 Task: Add an event with the title Second Annual Budget Review and Planning, date '2024/04/15', time 8:50 AM to 10:50 AMand add a description: Throughout the workshop, participants will engage in a series of activities, exercises, and discussions aimed at developing and refining their communication skills. These activities will be designed to be interactive, allowing participants to practice new techniques, receive feedback, and collaborate with their team members., put the event into Blue category . Add location for the event as: Dar es Salaam, Tanzania, logged in from the account softage.8@softage.netand send the event invitation to softage.2@softage.net and softage.3@softage.net. Set a reminder for the event 30 minutes before
Action: Mouse moved to (113, 146)
Screenshot: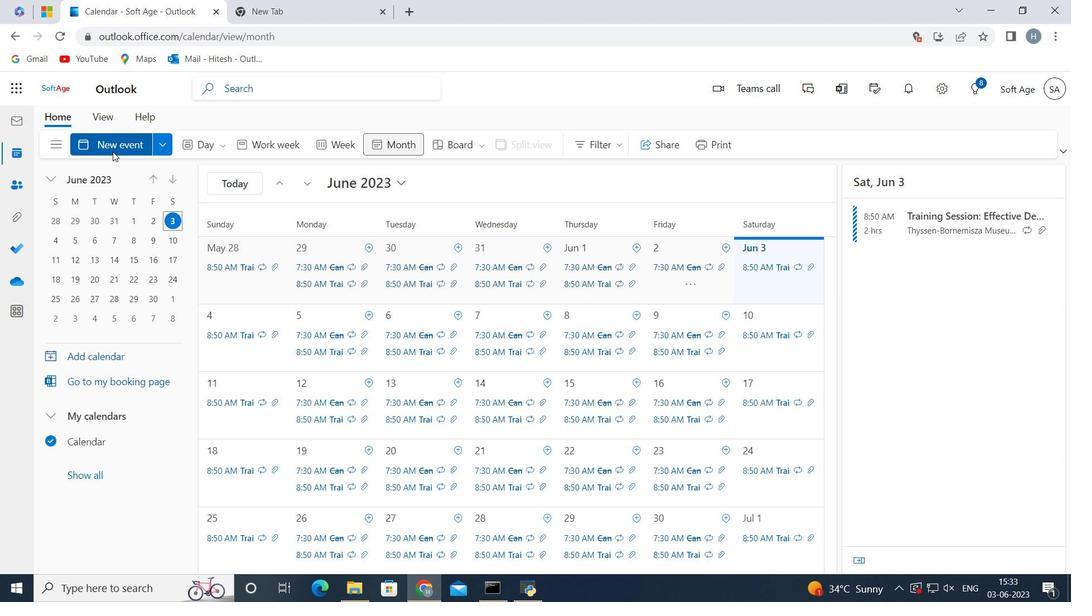 
Action: Mouse pressed left at (113, 146)
Screenshot: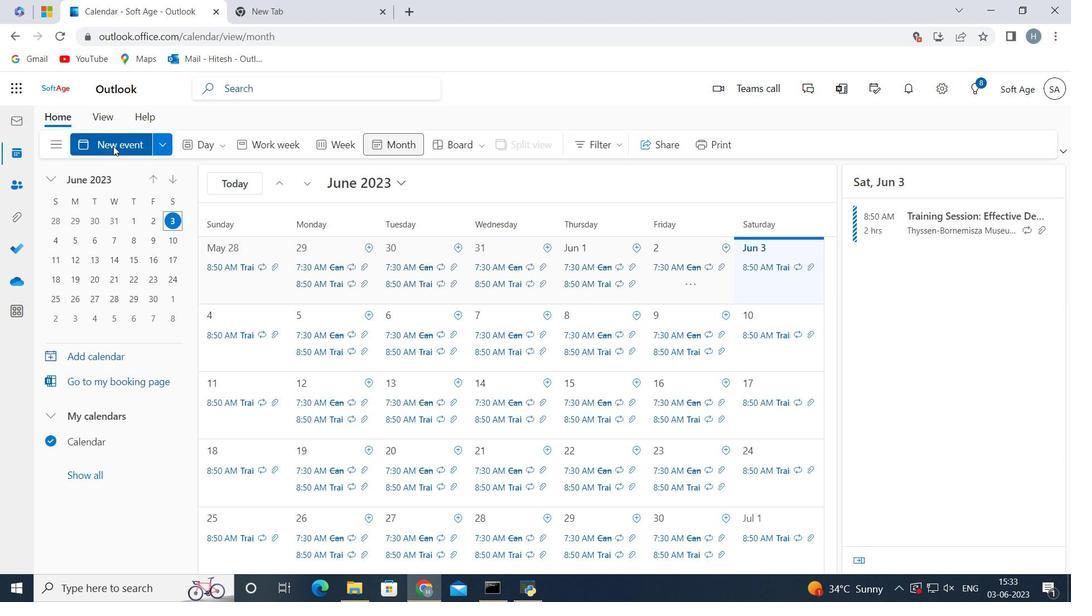 
Action: Mouse moved to (281, 232)
Screenshot: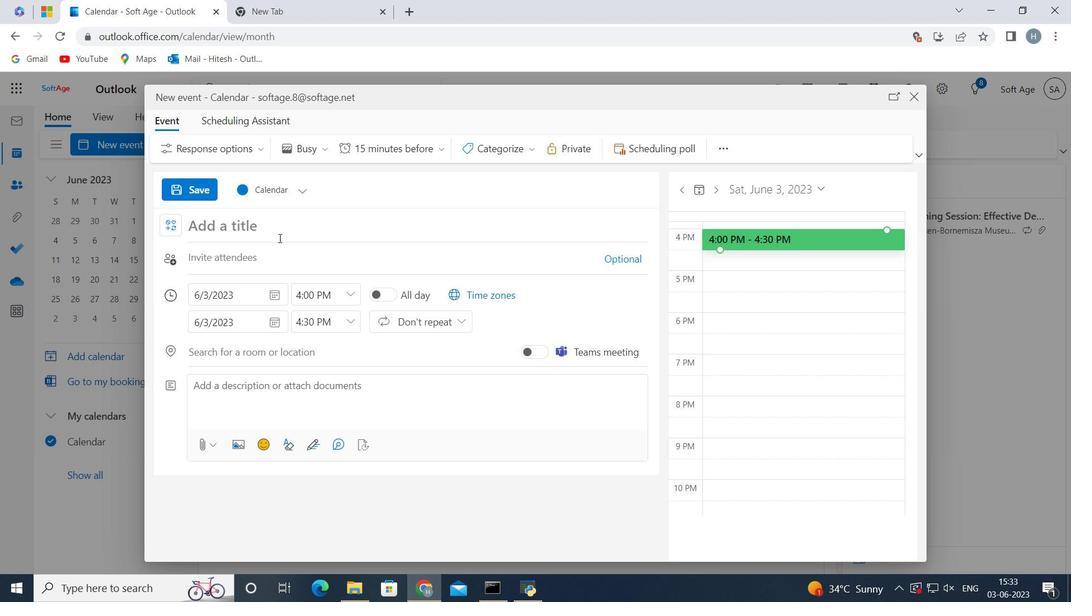 
Action: Mouse pressed left at (281, 232)
Screenshot: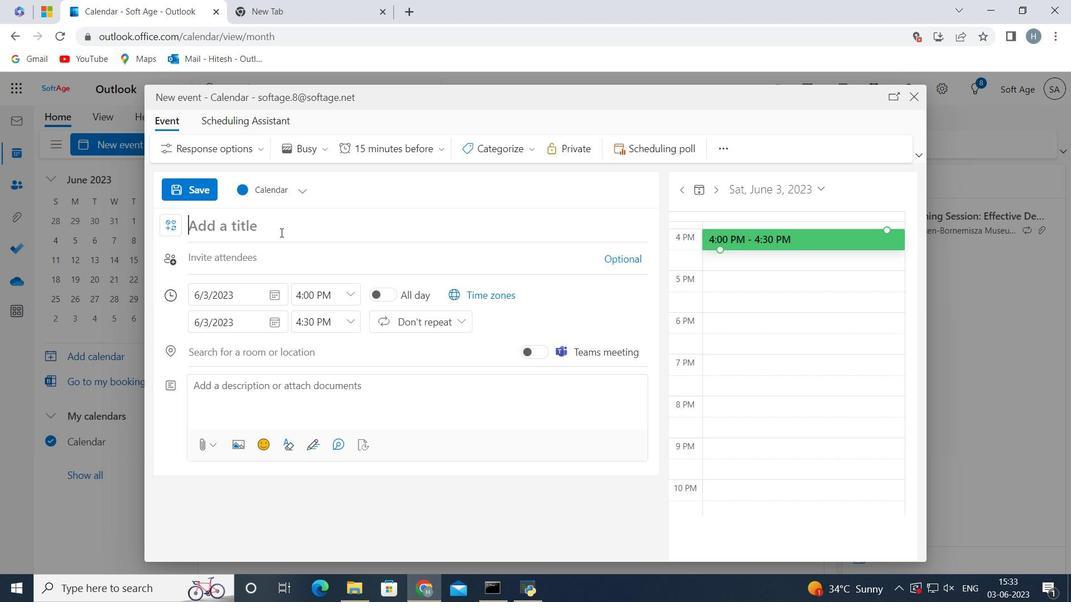 
Action: Key pressed <Key.shift>Second<Key.space><Key.shift>Annual<Key.space><Key.shift>Budget<Key.space><Key.shift>Review<Key.space>and<Key.space><Key.shift>Planning
Screenshot: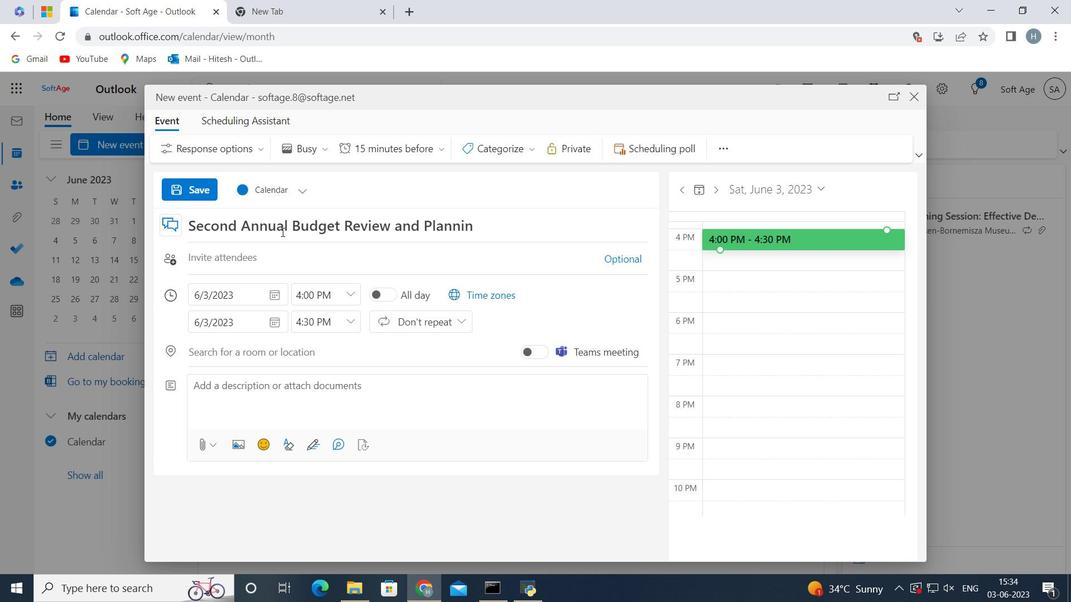 
Action: Mouse moved to (280, 291)
Screenshot: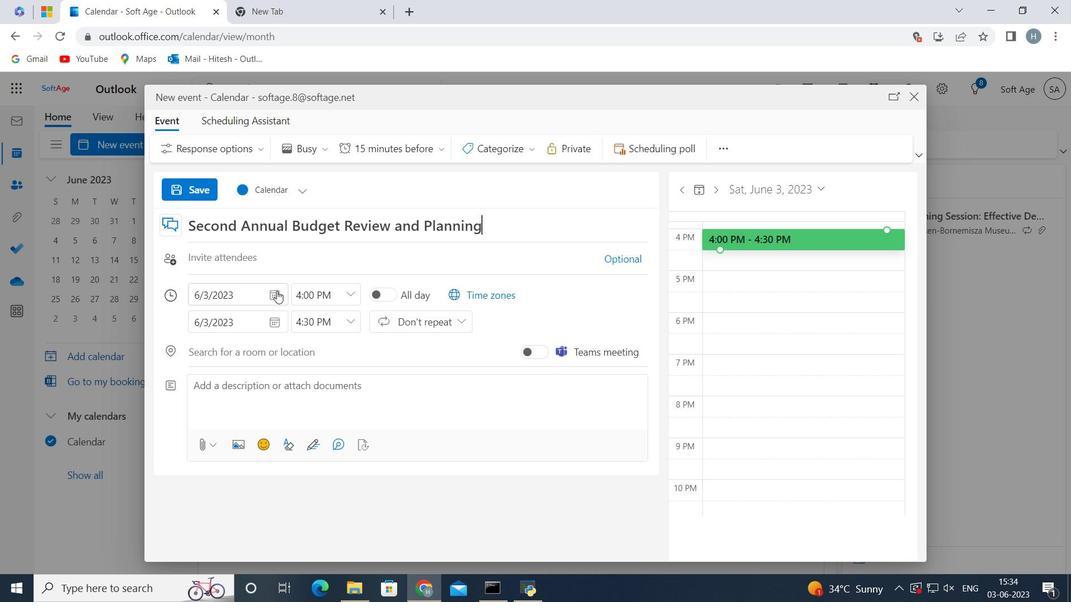 
Action: Mouse pressed left at (280, 291)
Screenshot: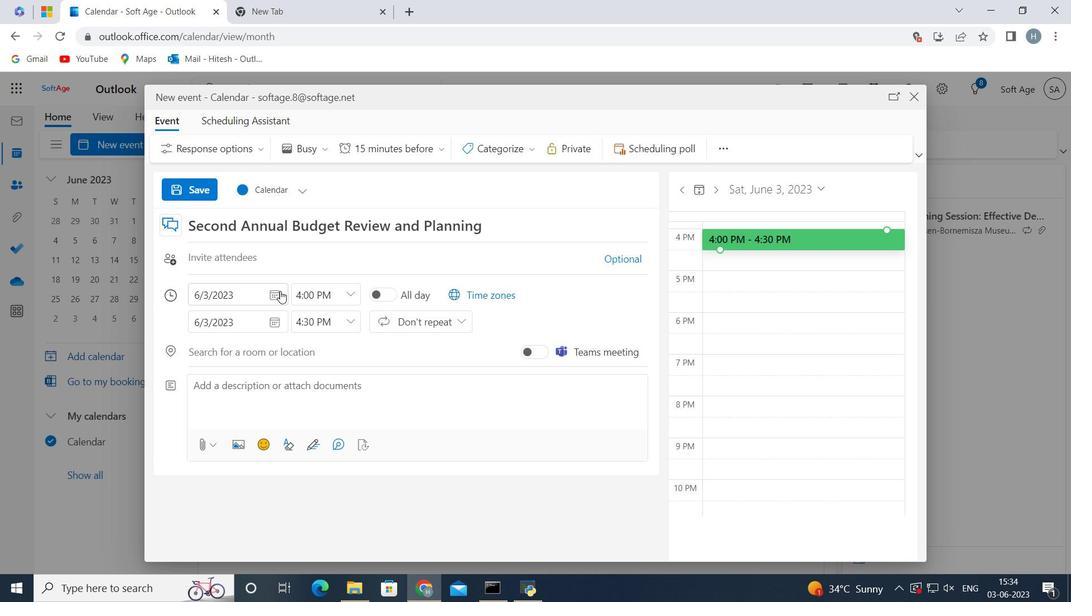 
Action: Mouse moved to (238, 317)
Screenshot: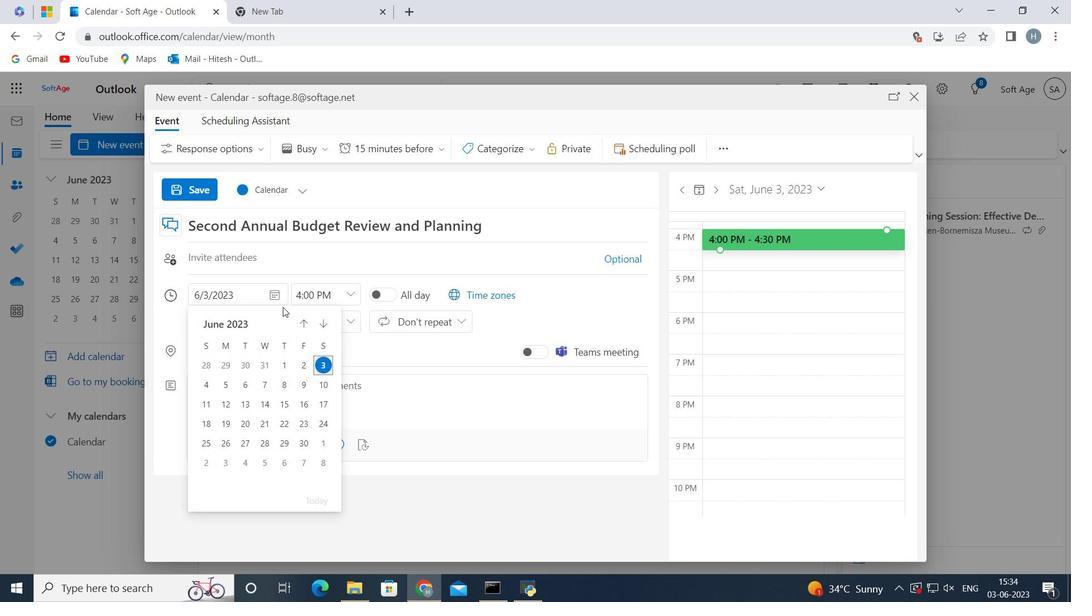 
Action: Mouse pressed left at (238, 317)
Screenshot: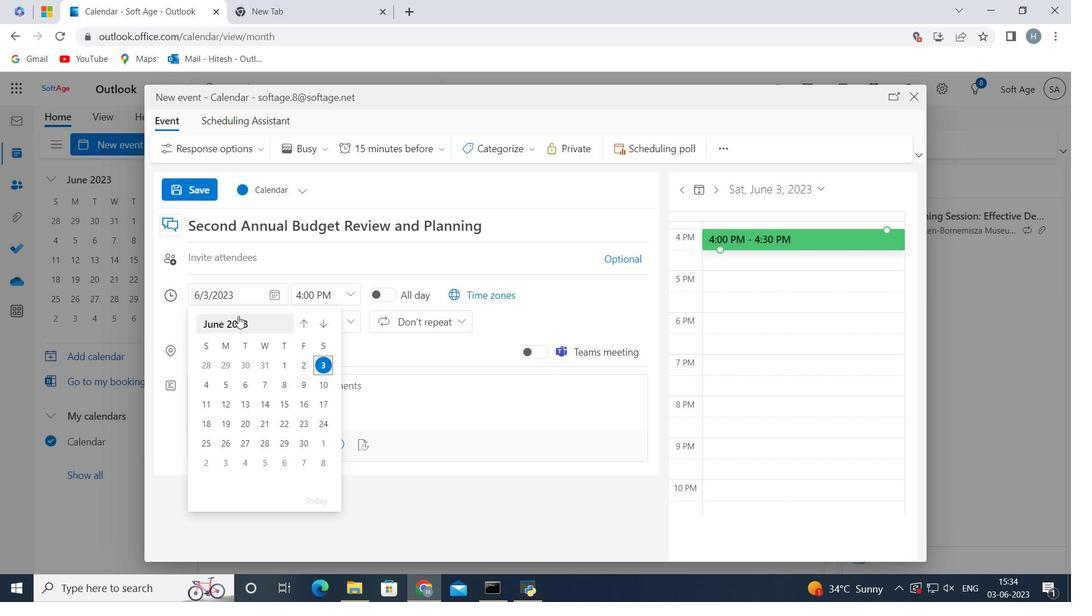
Action: Mouse moved to (240, 319)
Screenshot: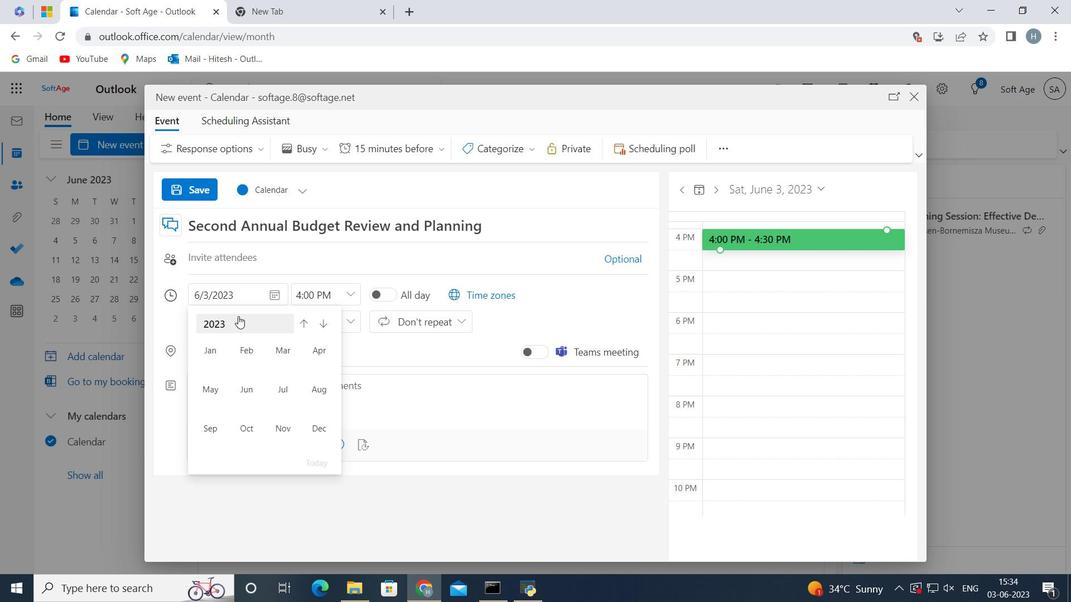 
Action: Mouse pressed left at (240, 319)
Screenshot: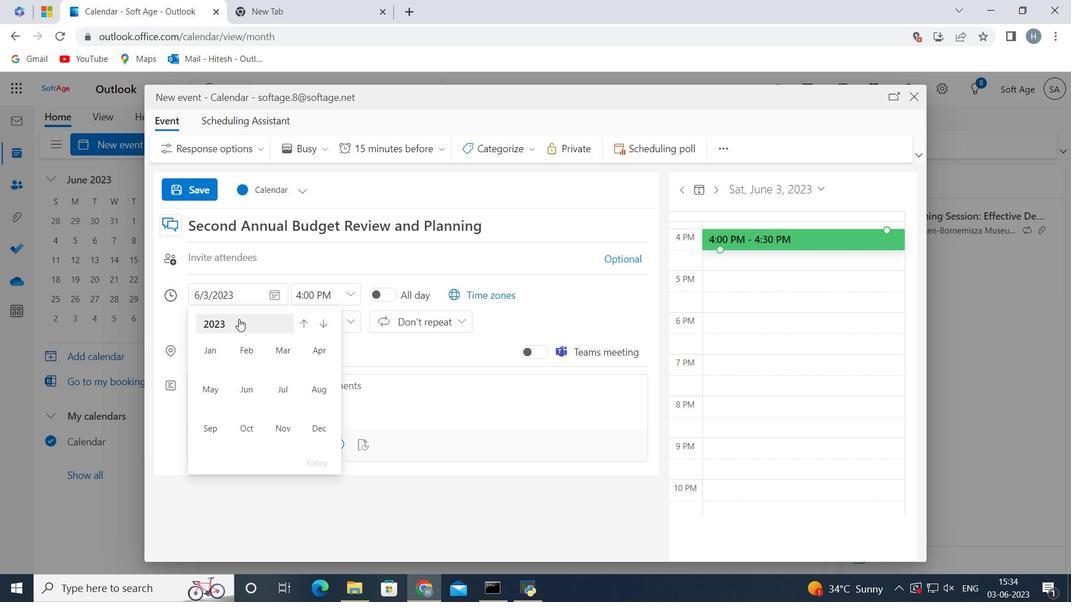 
Action: Mouse moved to (212, 392)
Screenshot: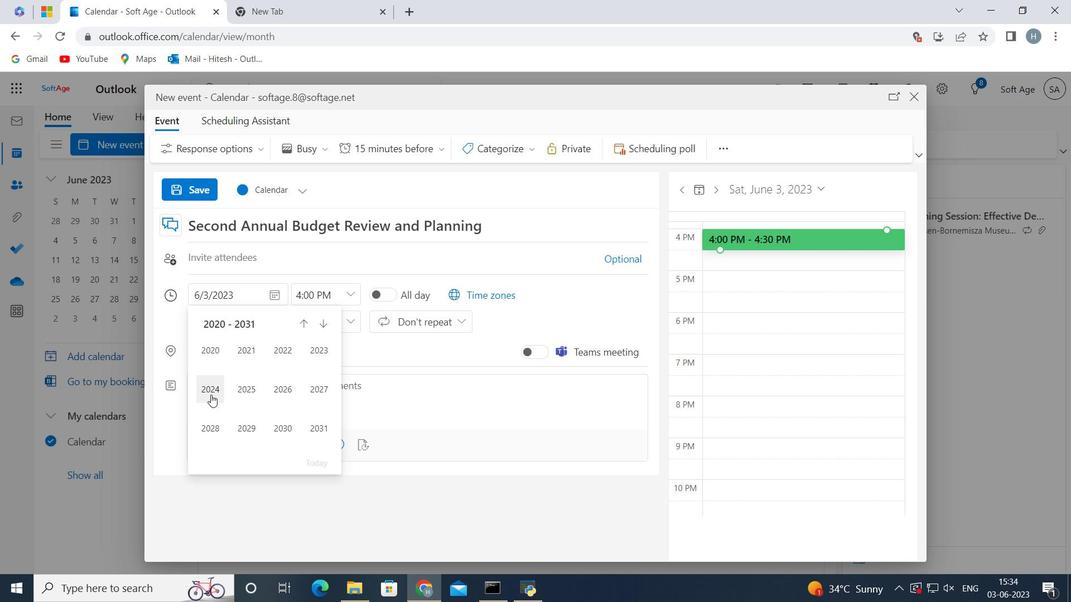 
Action: Mouse pressed left at (212, 392)
Screenshot: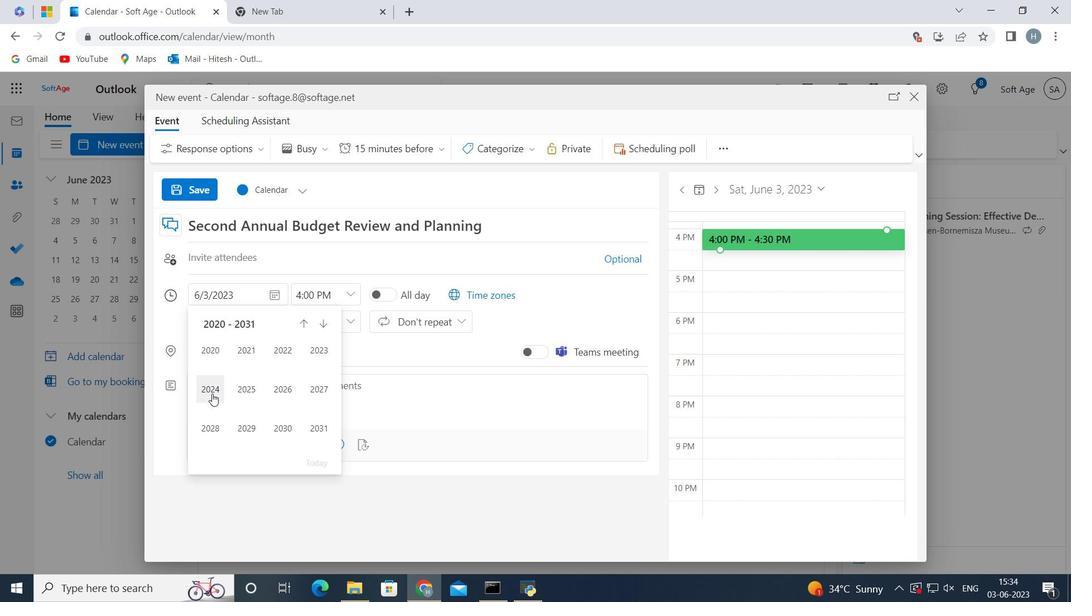 
Action: Mouse moved to (317, 351)
Screenshot: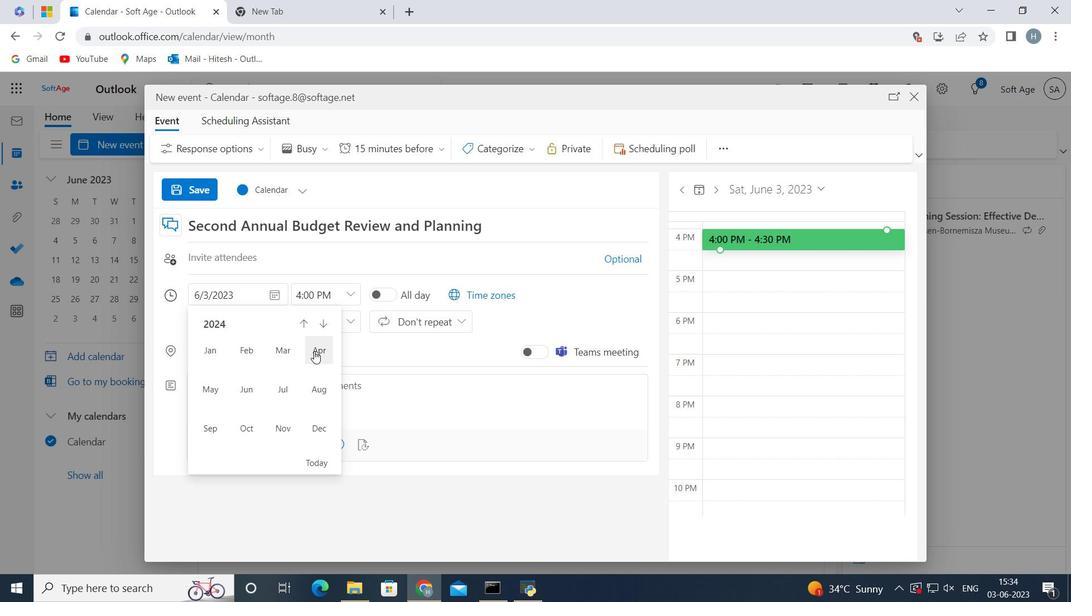 
Action: Mouse pressed left at (317, 351)
Screenshot: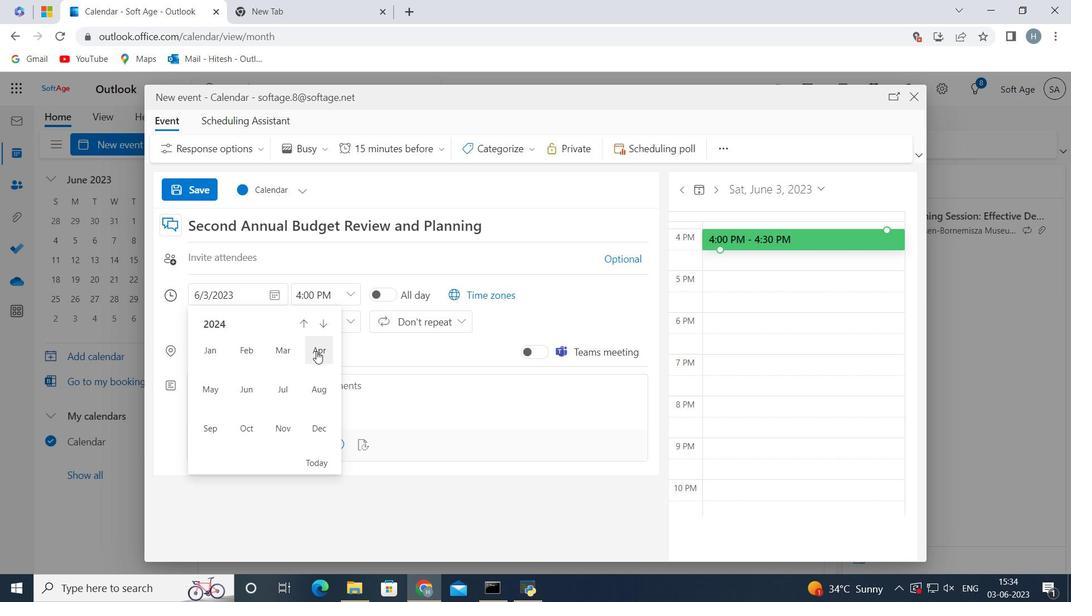 
Action: Mouse moved to (230, 403)
Screenshot: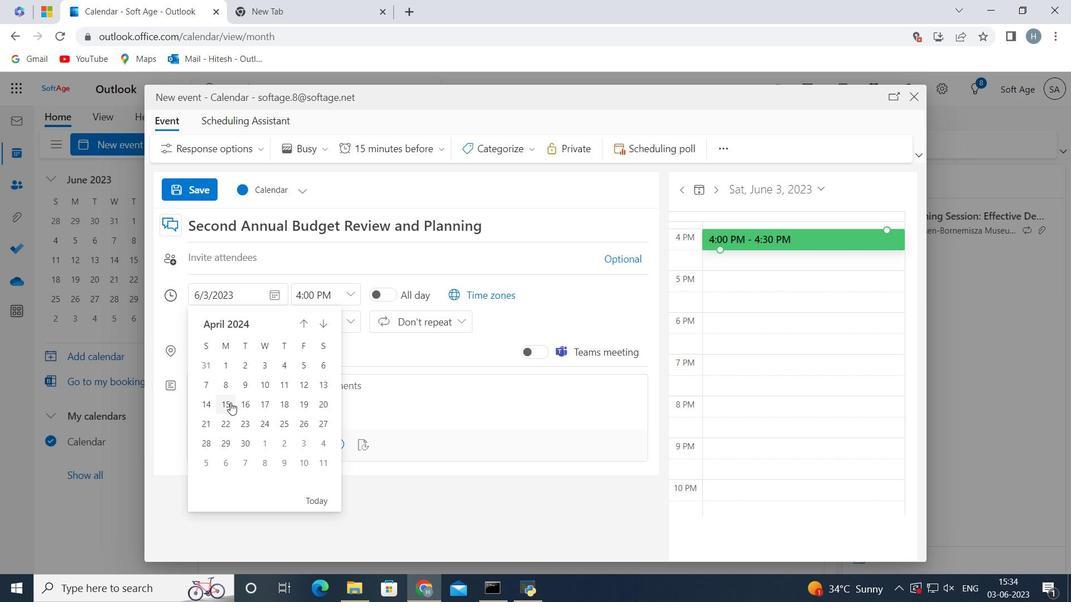 
Action: Mouse pressed left at (230, 403)
Screenshot: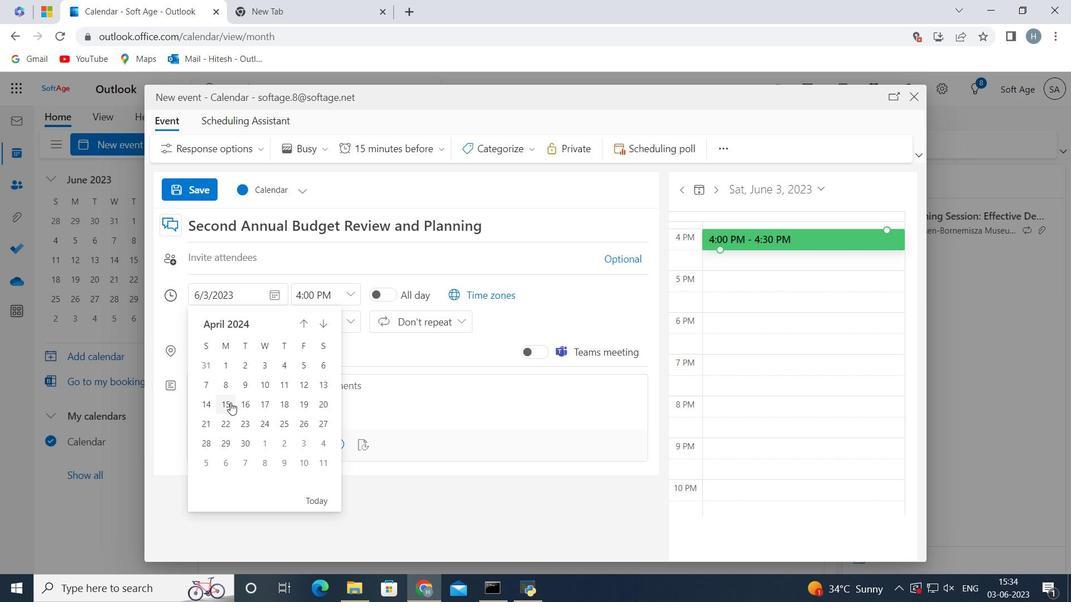
Action: Mouse moved to (347, 295)
Screenshot: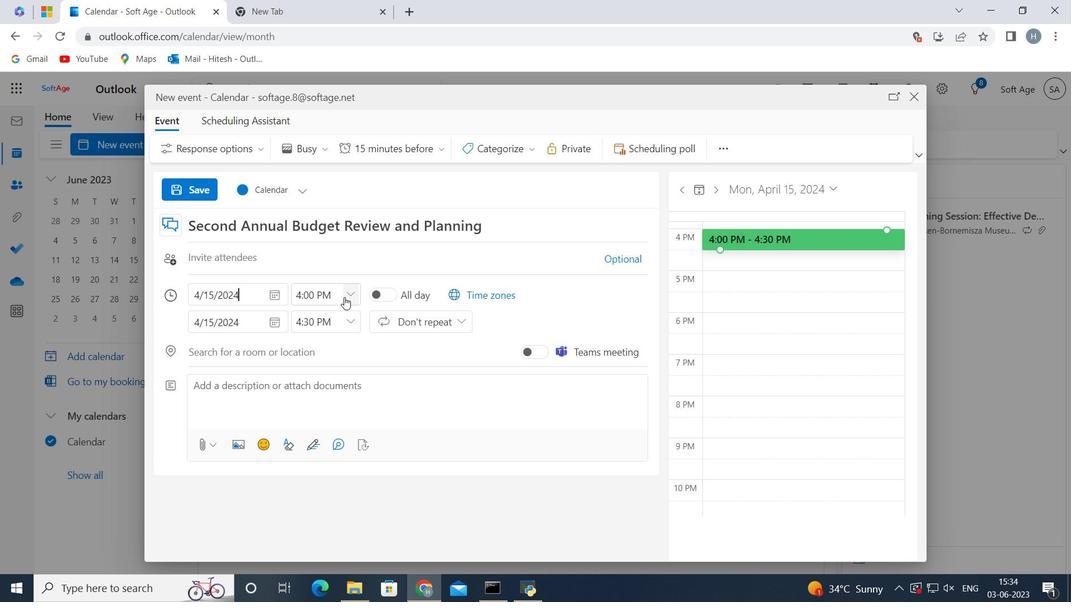 
Action: Mouse pressed left at (347, 295)
Screenshot: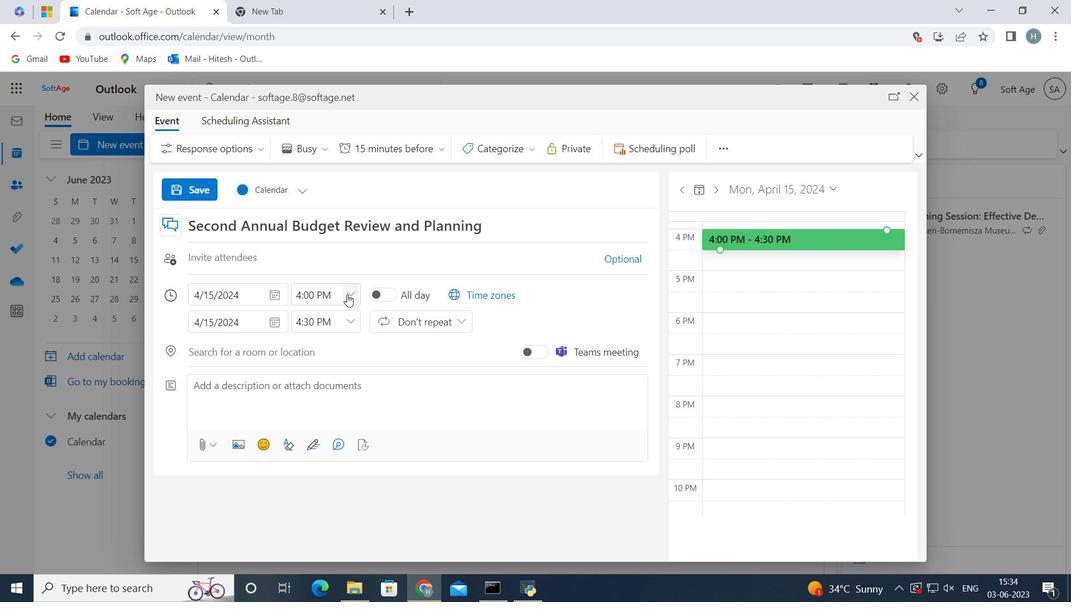 
Action: Mouse moved to (328, 354)
Screenshot: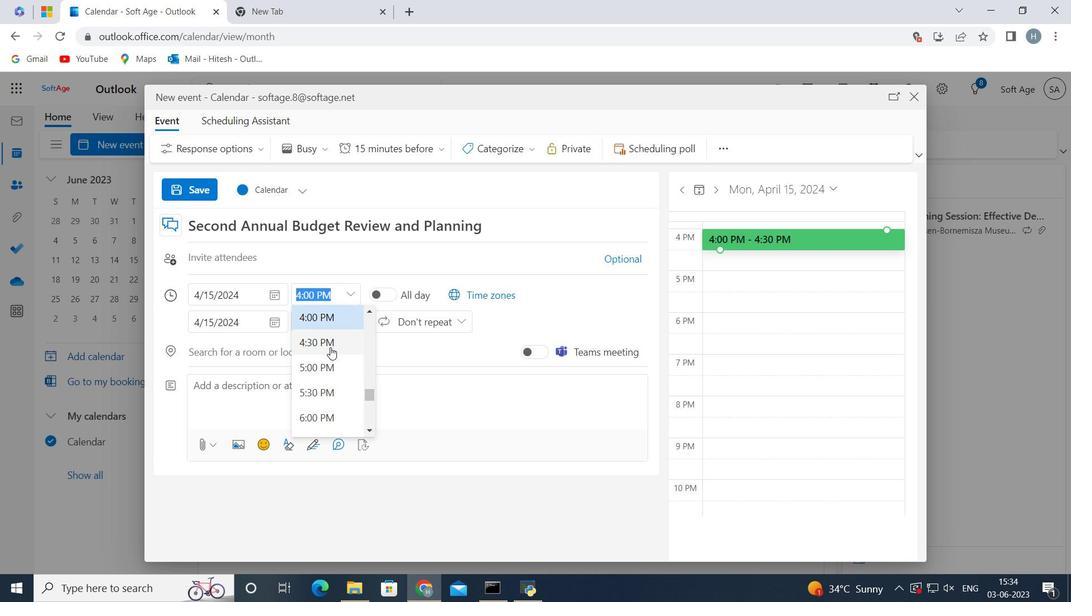 
Action: Mouse scrolled (328, 355) with delta (0, 0)
Screenshot: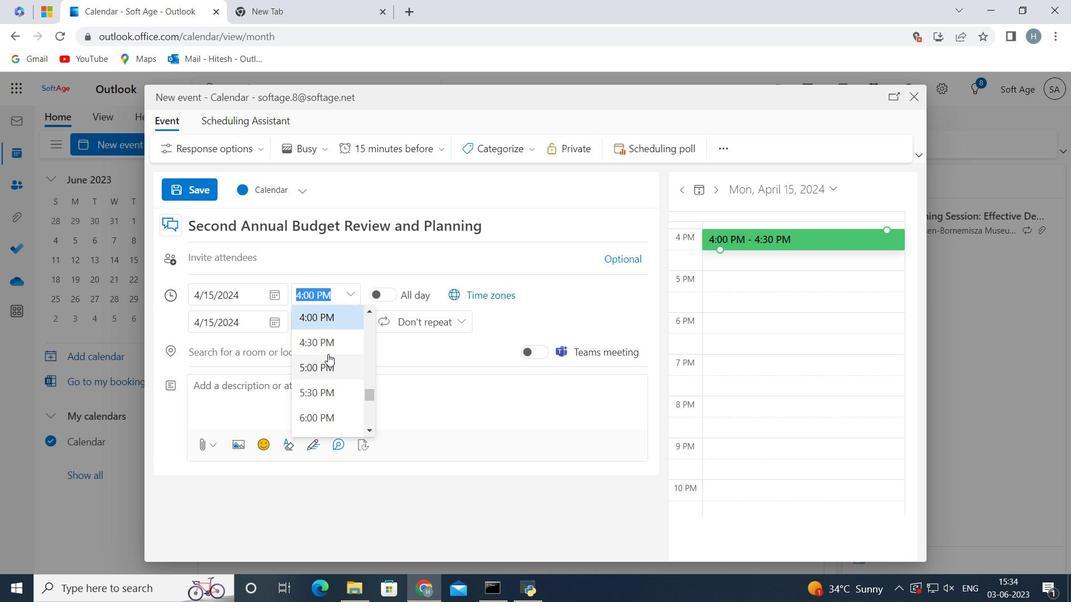 
Action: Mouse scrolled (328, 355) with delta (0, 0)
Screenshot: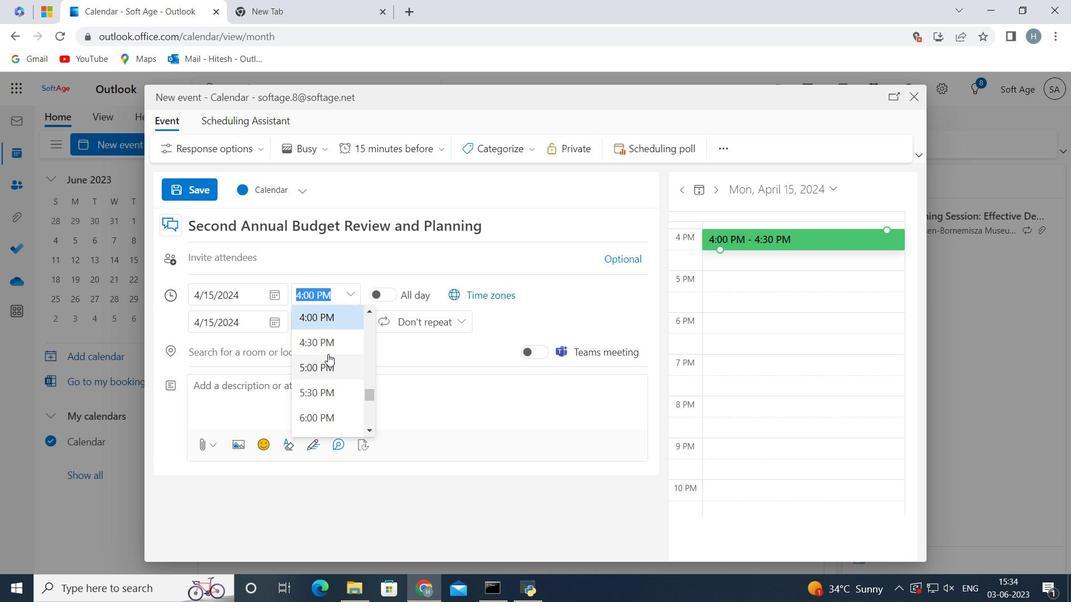 
Action: Mouse scrolled (328, 355) with delta (0, 0)
Screenshot: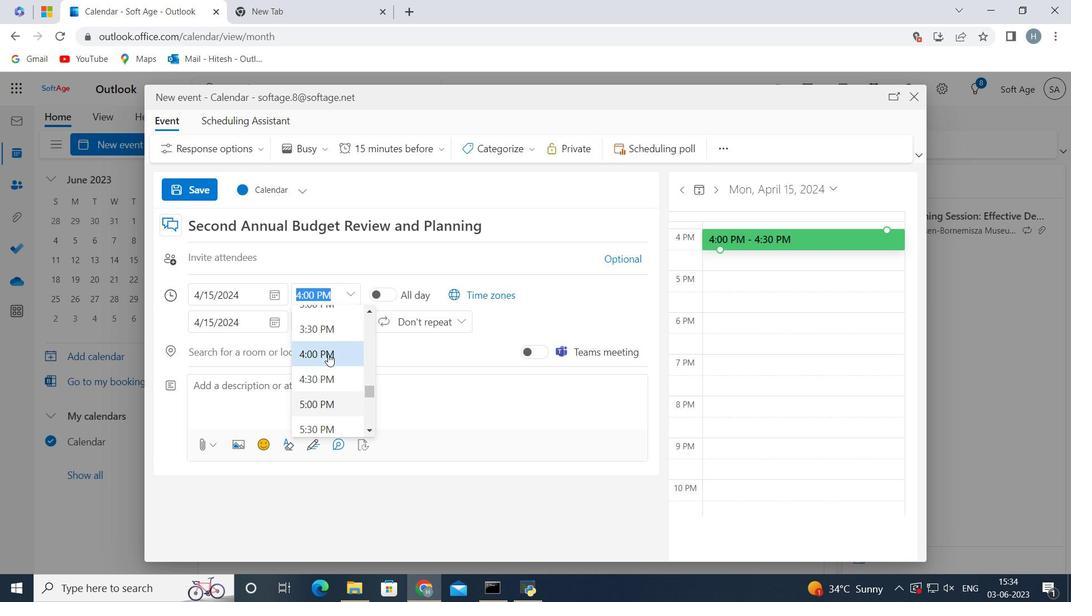 
Action: Mouse scrolled (328, 355) with delta (0, 0)
Screenshot: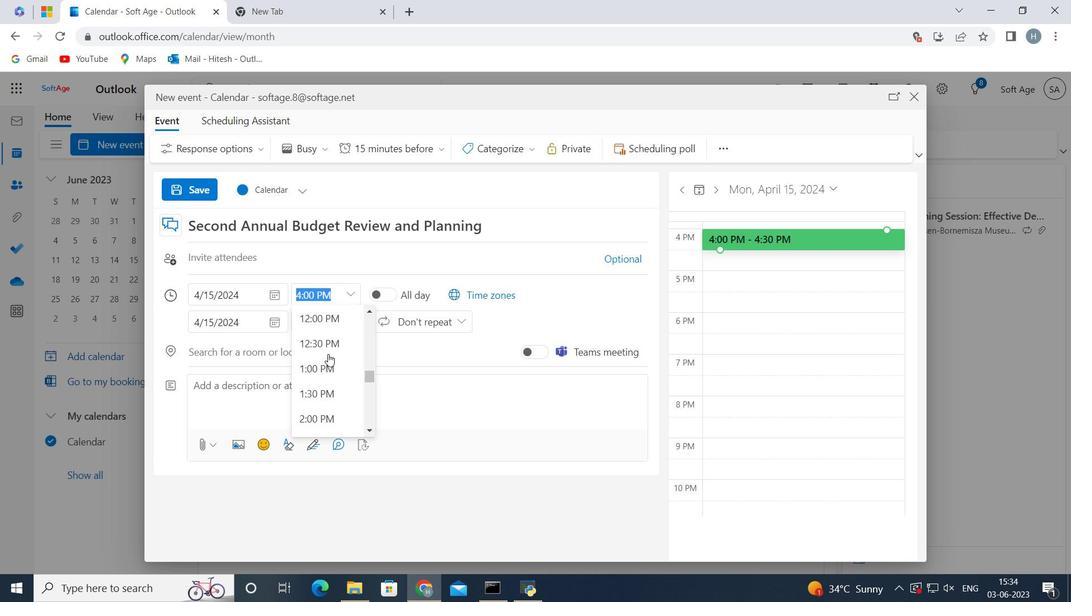 
Action: Mouse scrolled (328, 355) with delta (0, 0)
Screenshot: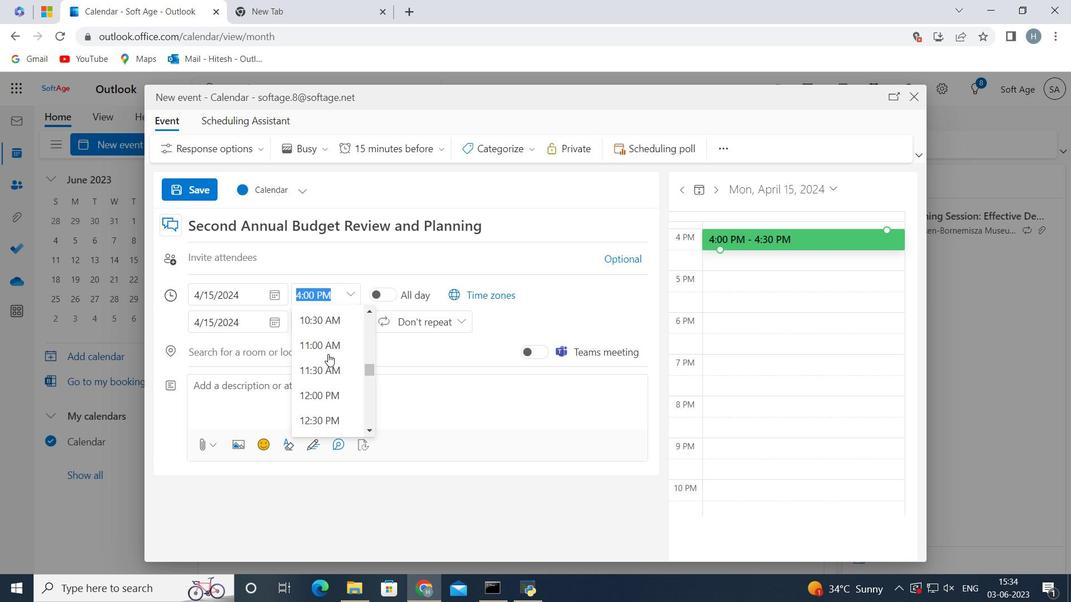 
Action: Mouse scrolled (328, 355) with delta (0, 0)
Screenshot: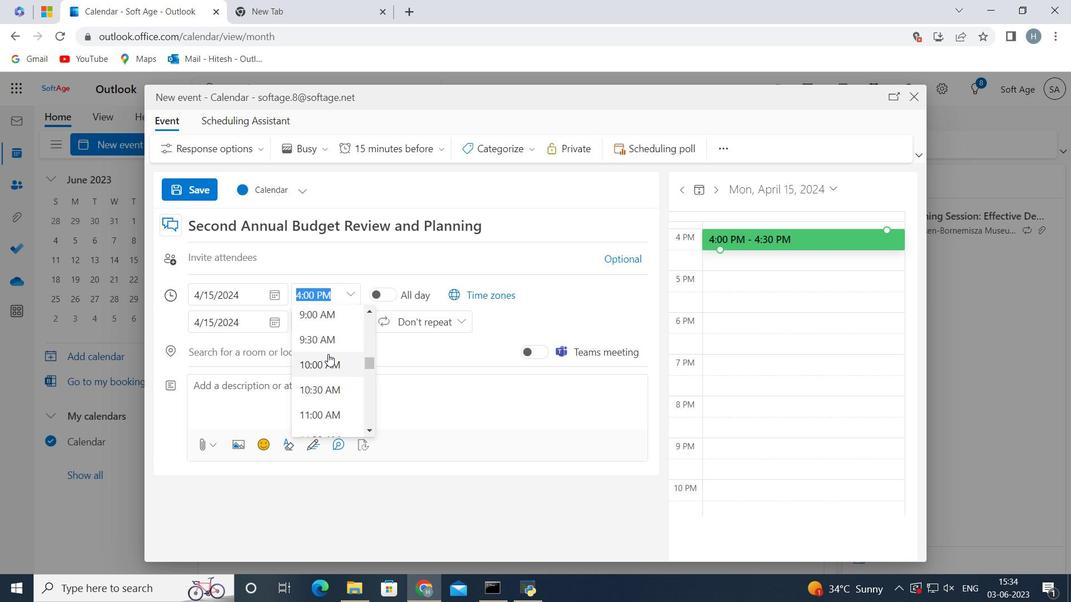 
Action: Mouse moved to (312, 357)
Screenshot: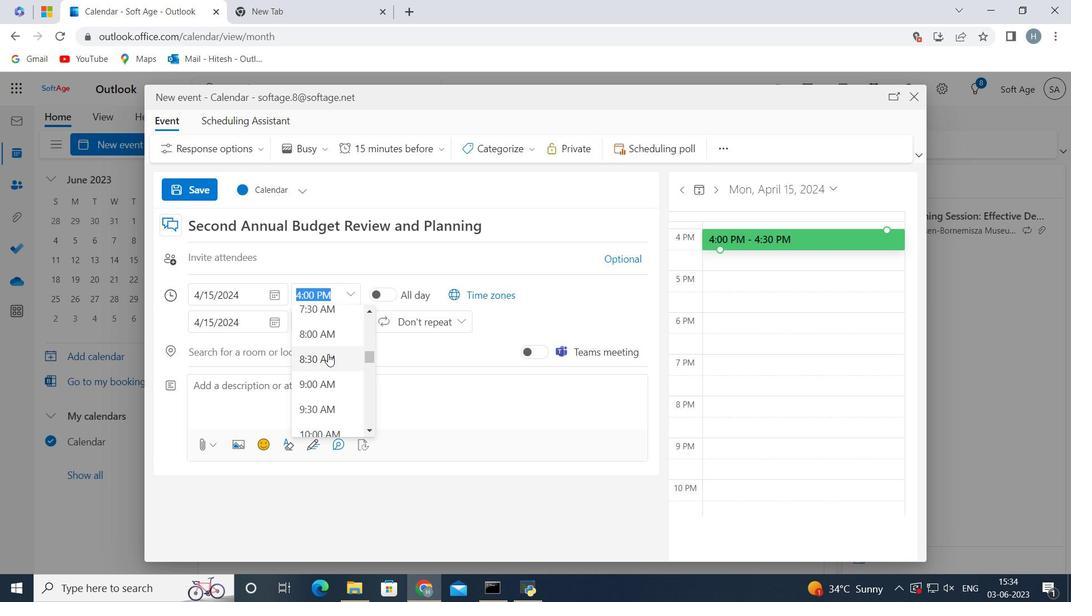 
Action: Mouse pressed left at (312, 357)
Screenshot: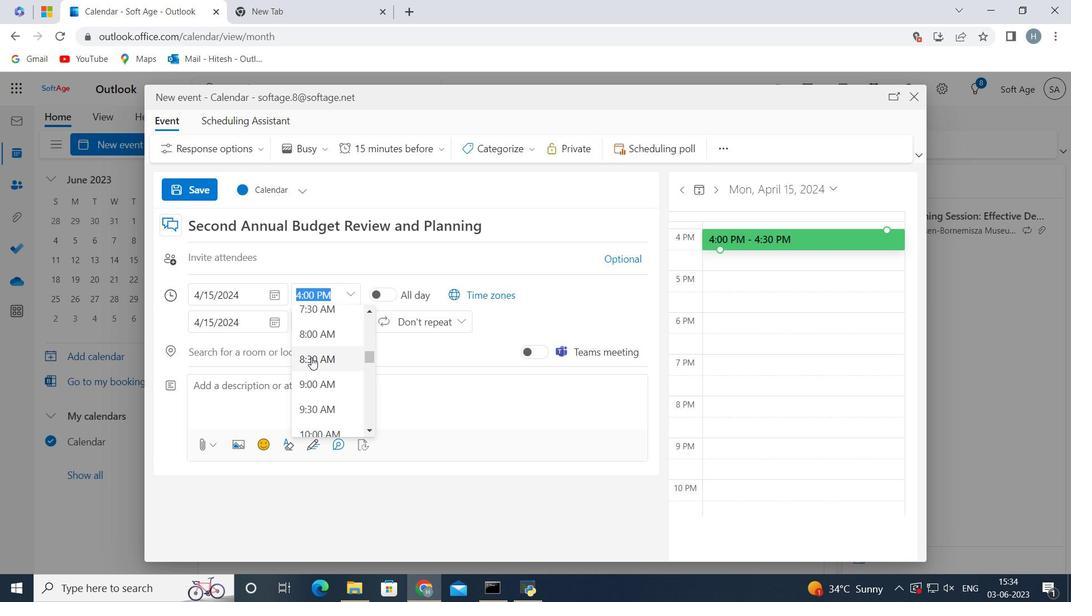 
Action: Mouse moved to (315, 289)
Screenshot: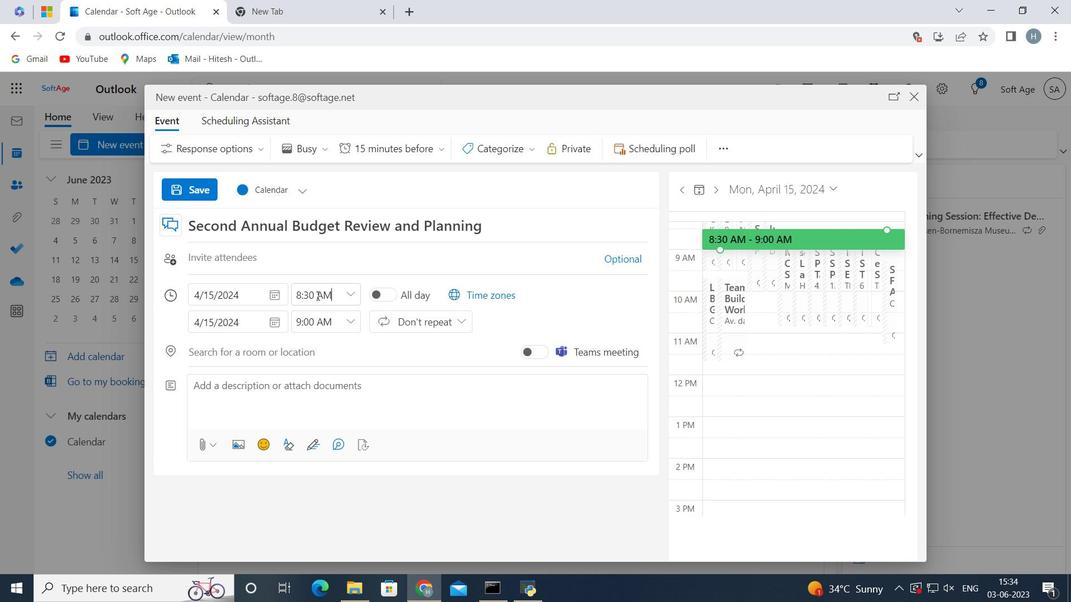 
Action: Mouse pressed left at (315, 289)
Screenshot: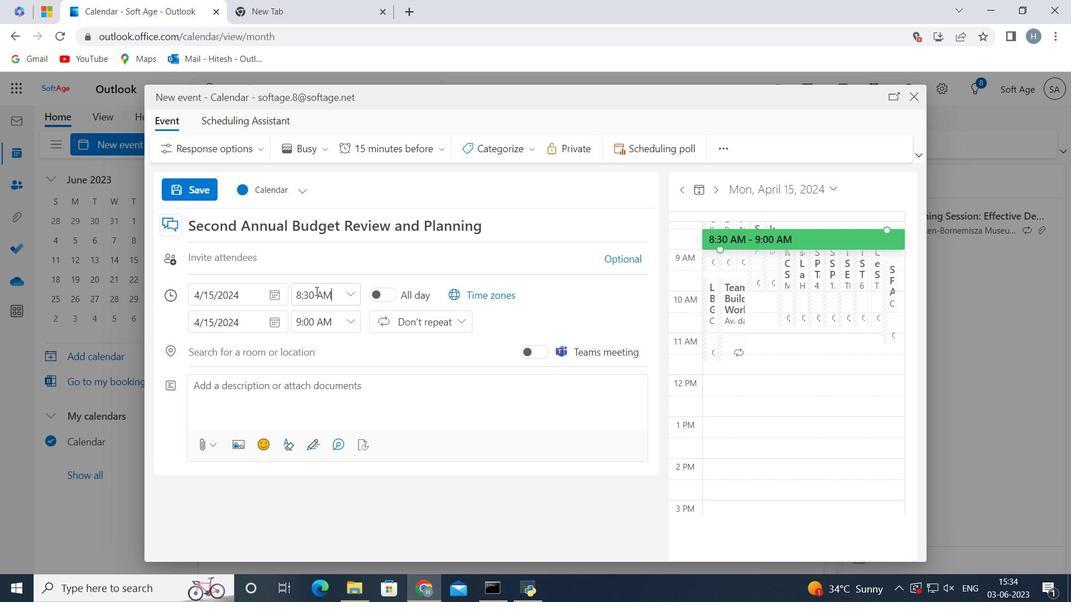 
Action: Key pressed <Key.backspace><Key.backspace>50
Screenshot: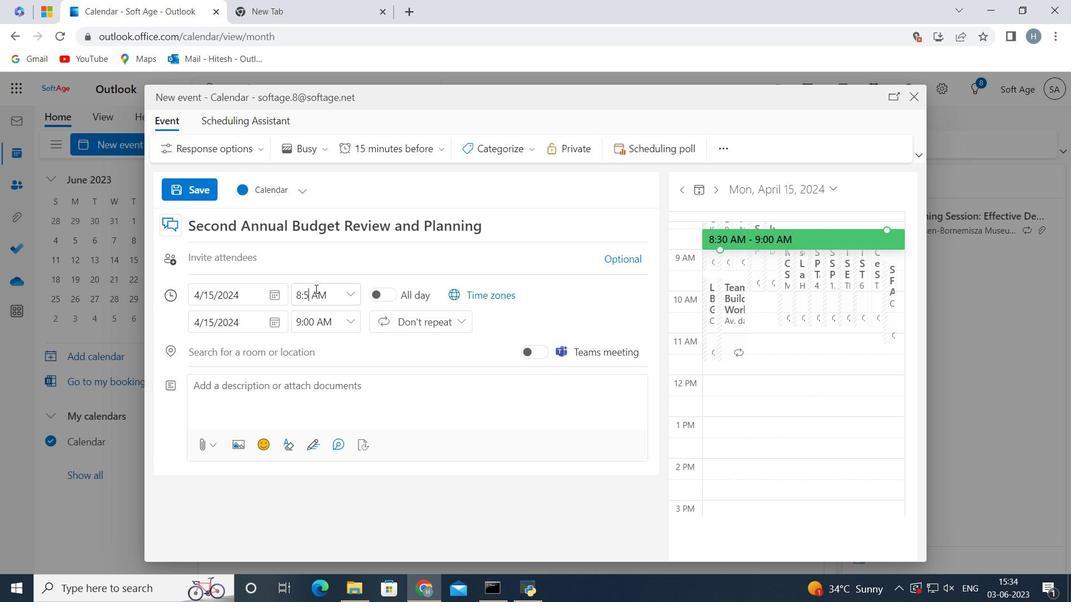 
Action: Mouse moved to (351, 317)
Screenshot: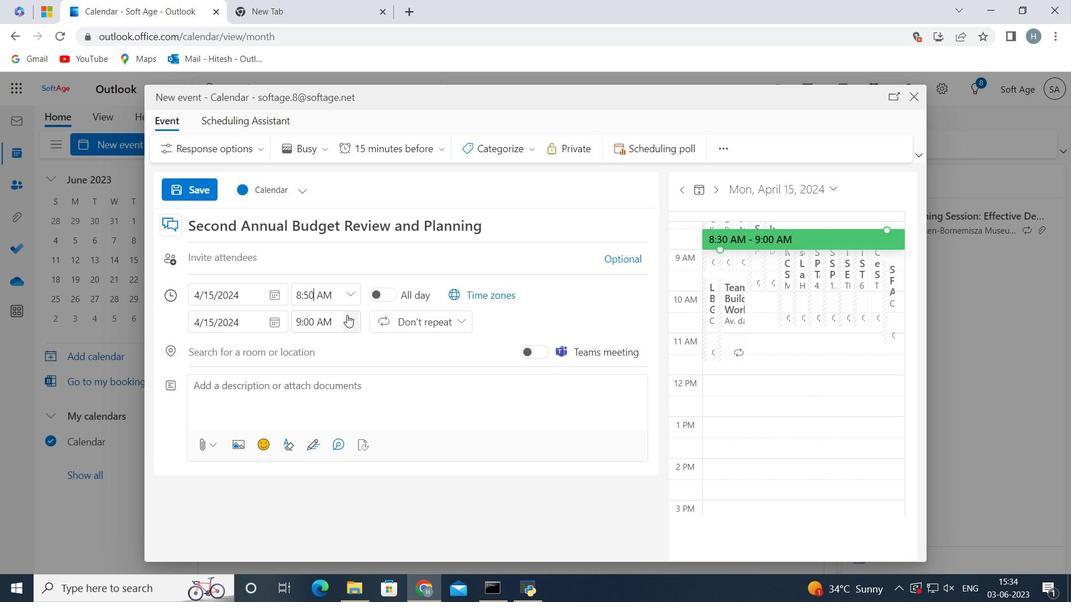 
Action: Mouse pressed left at (351, 317)
Screenshot: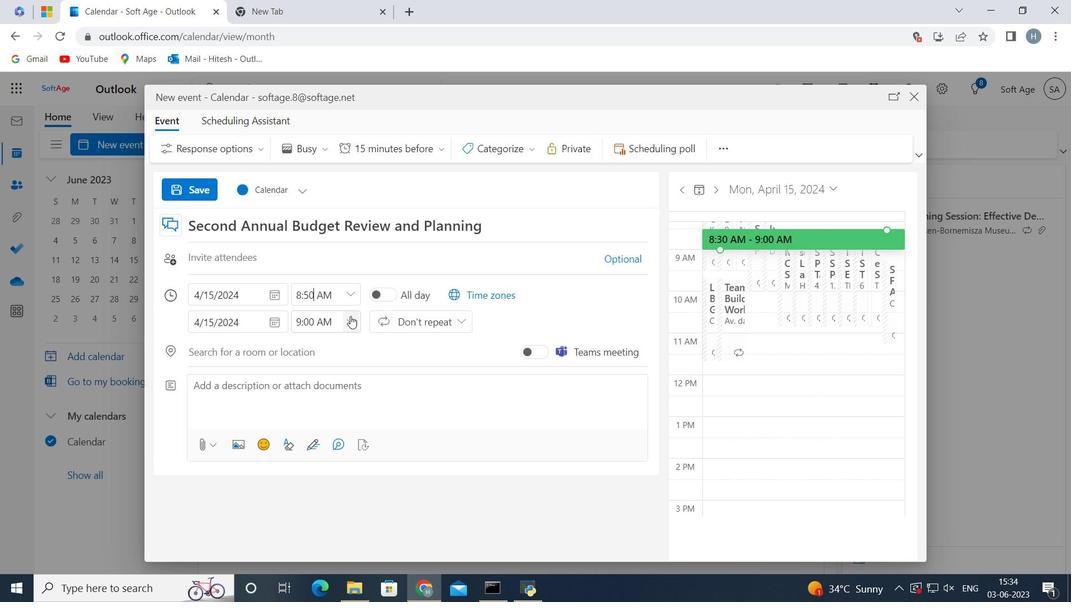 
Action: Mouse moved to (339, 415)
Screenshot: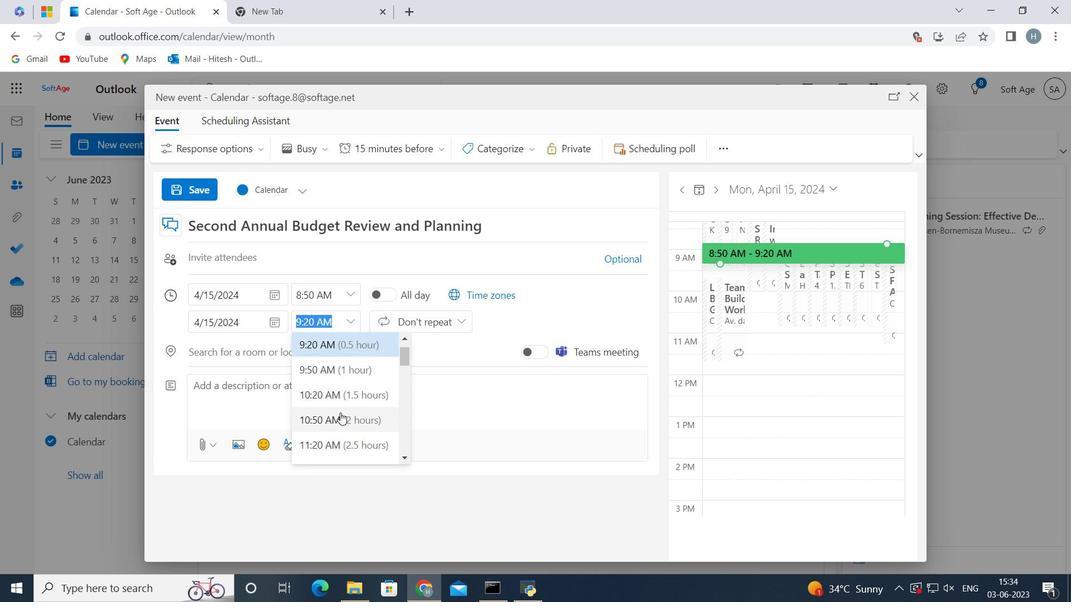 
Action: Mouse pressed left at (339, 415)
Screenshot: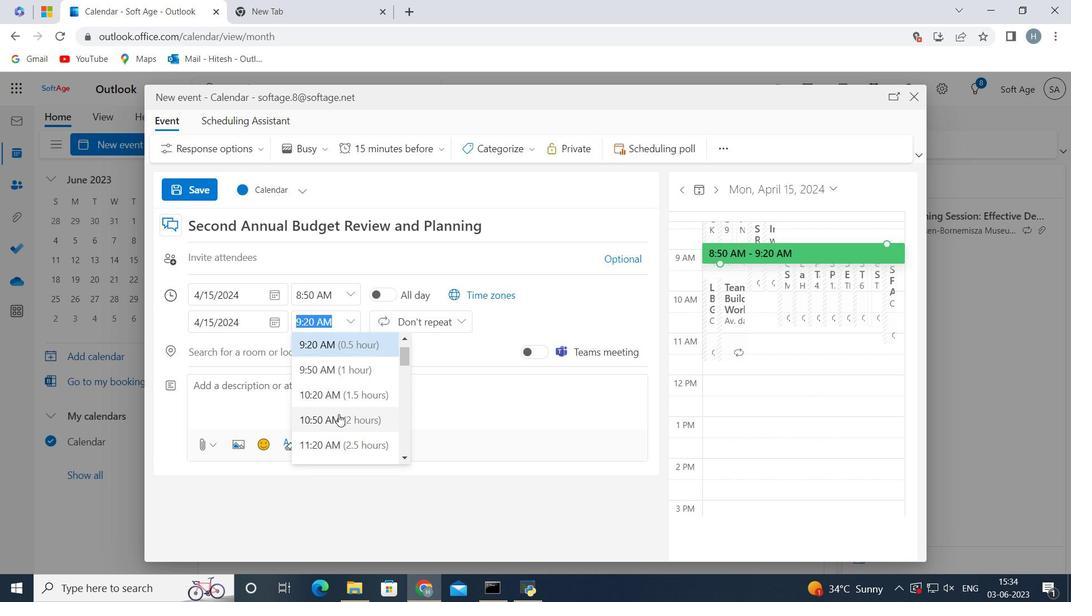 
Action: Mouse moved to (338, 395)
Screenshot: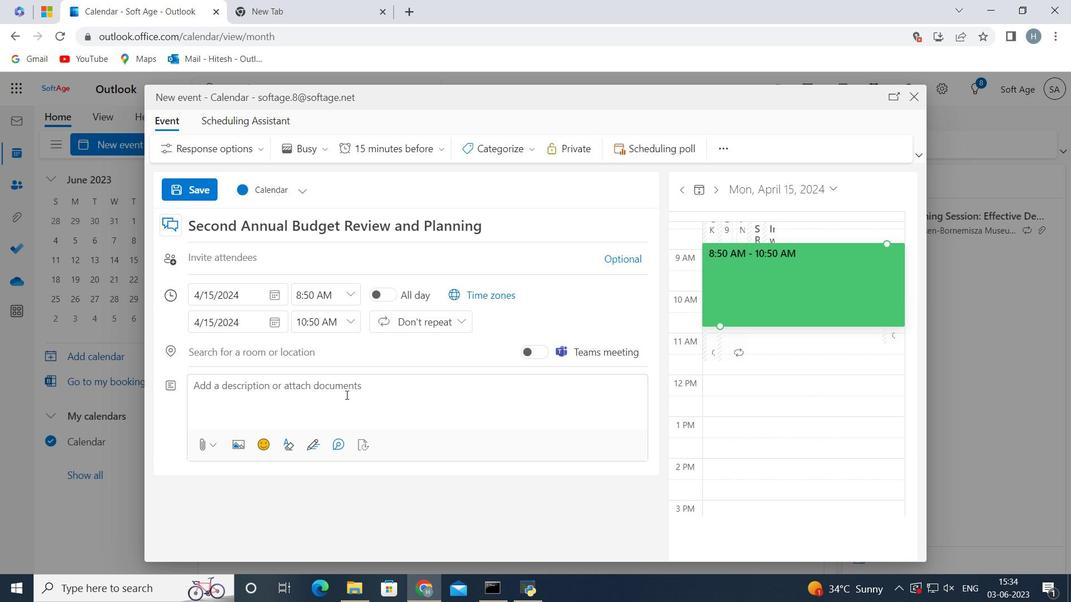 
Action: Mouse pressed left at (338, 395)
Screenshot: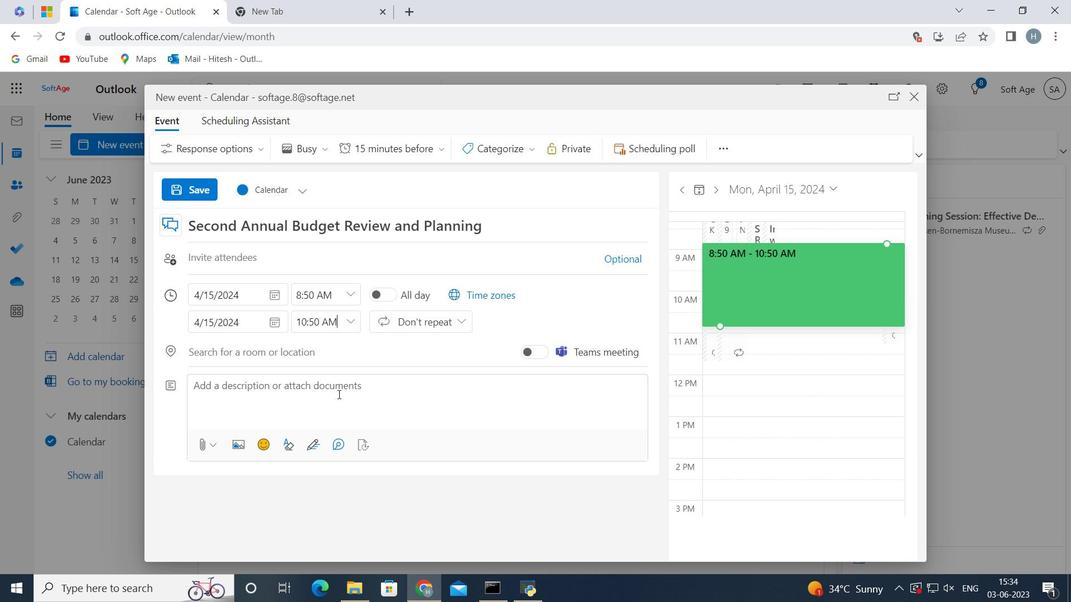 
Action: Key pressed <Key.shift>Throughout<Key.space>the<Key.space>workshop,<Key.space>participants<Key.space>will<Key.space>engage<Key.space>in<Key.space>a<Key.space>series<Key.space>of<Key.space>activities,<Key.space>exercises,<Key.space>and<Key.space>discussions<Key.space>aimed<Key.space>at<Key.space>developing<Key.space>and<Key.space>refining<Key.space>their<Key.space>communication<Key.space>sl<Key.backspace>kills.<Key.space><Key.shift><Key.shift>These<Key.space>activities<Key.space>will<Key.space>be<Key.space>designed<Key.space>to<Key.space>be<Key.space>interactive,<Key.space>allowing<Key.space>participants<Key.space>to<Key.space>practice<Key.space>new<Key.space>techniques,<Key.space>receive<Key.space>feedback,<Key.space>and<Key.space>collaborate<Key.space>with<Key.space>their<Key.space>team<Key.space>members.<Key.space>
Screenshot: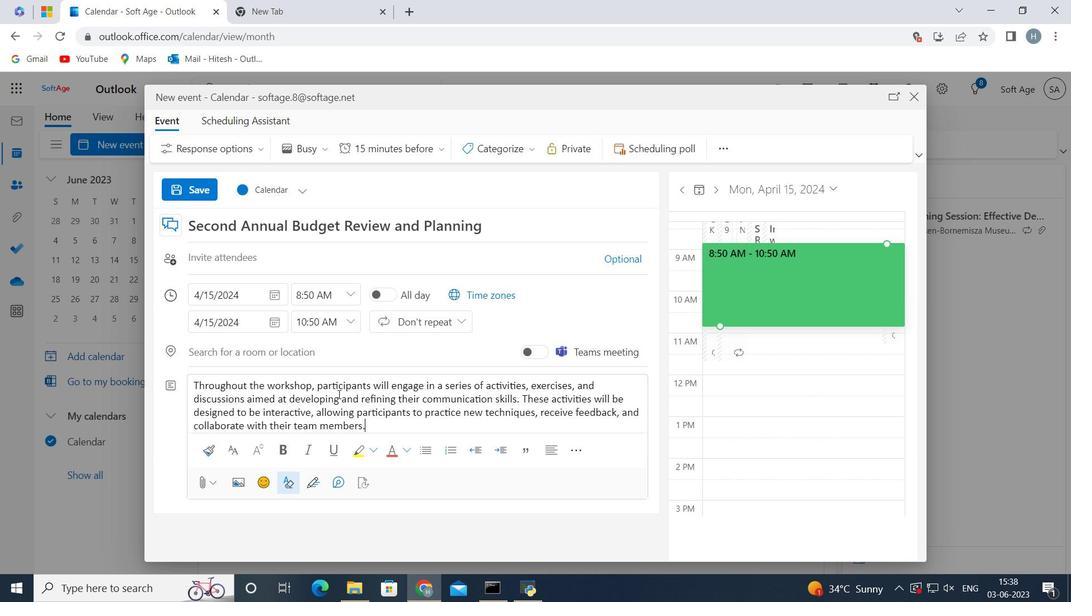 
Action: Mouse moved to (516, 146)
Screenshot: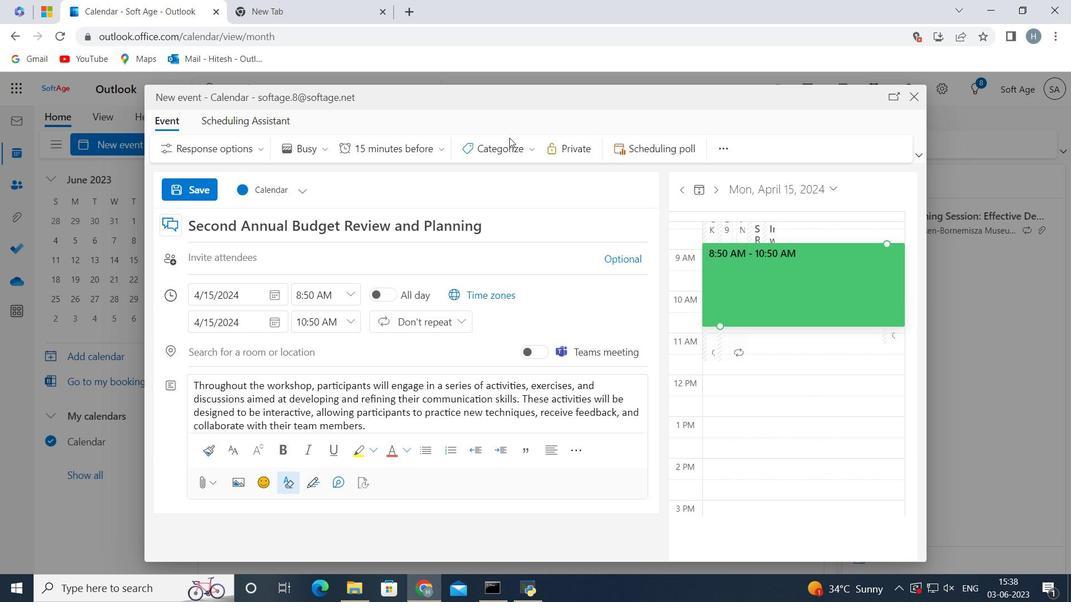 
Action: Mouse pressed left at (516, 146)
Screenshot: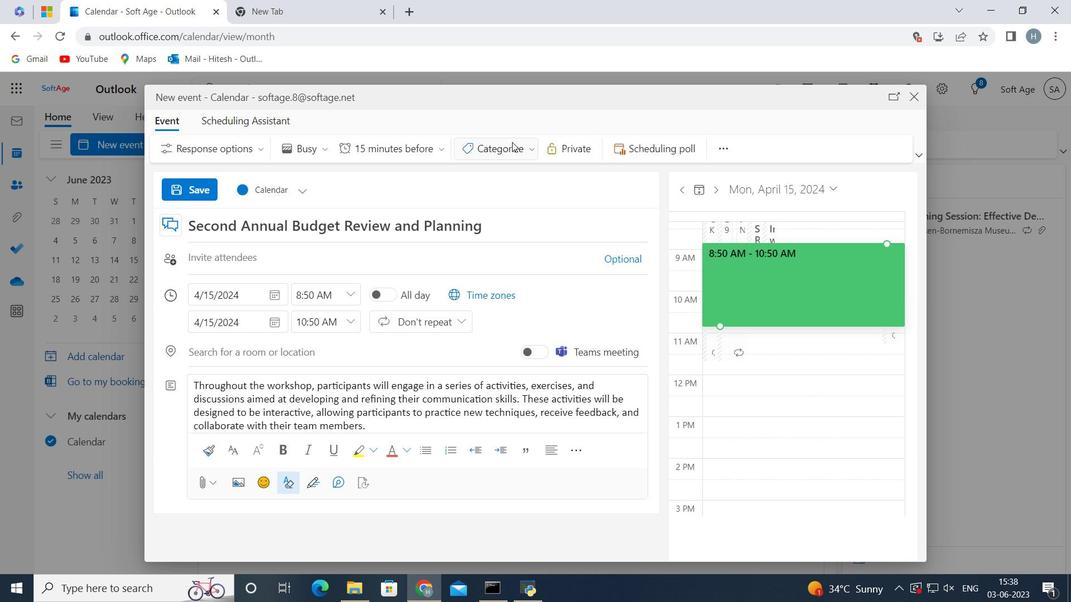 
Action: Mouse moved to (520, 174)
Screenshot: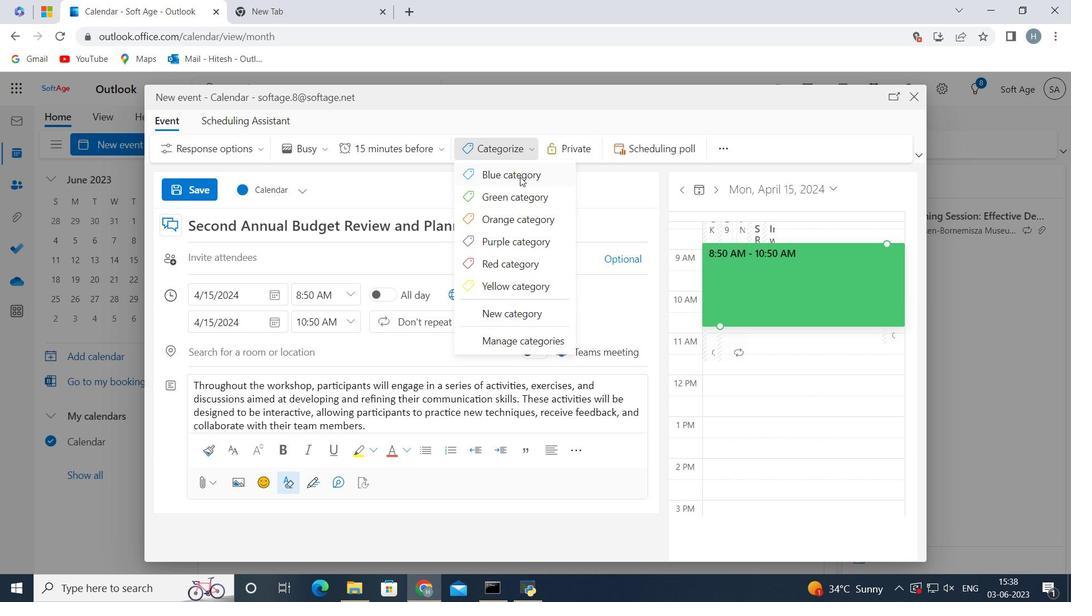 
Action: Mouse pressed left at (520, 174)
Screenshot: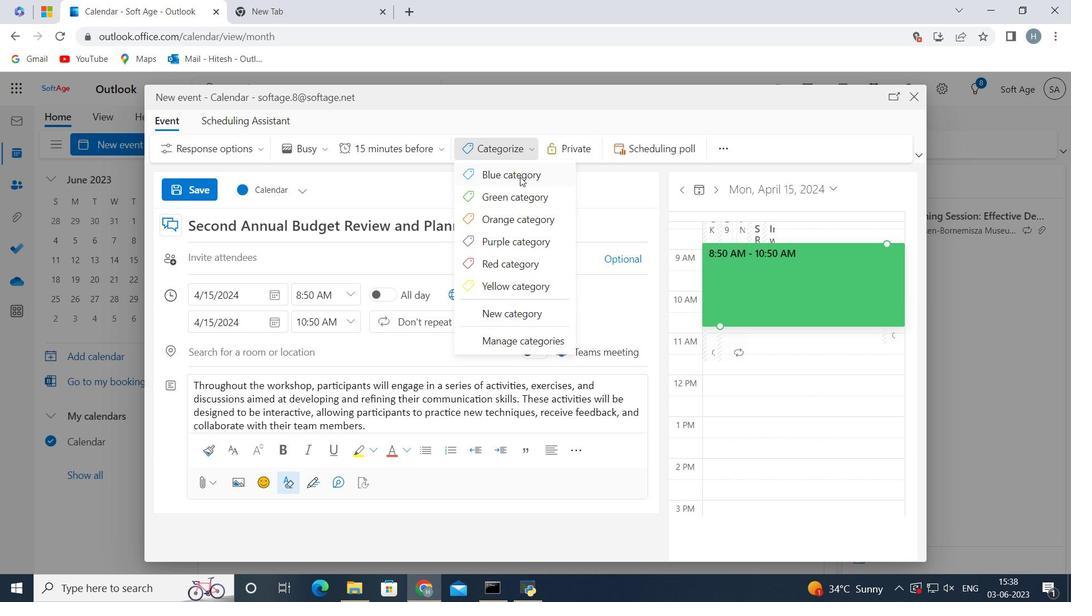 
Action: Mouse moved to (253, 351)
Screenshot: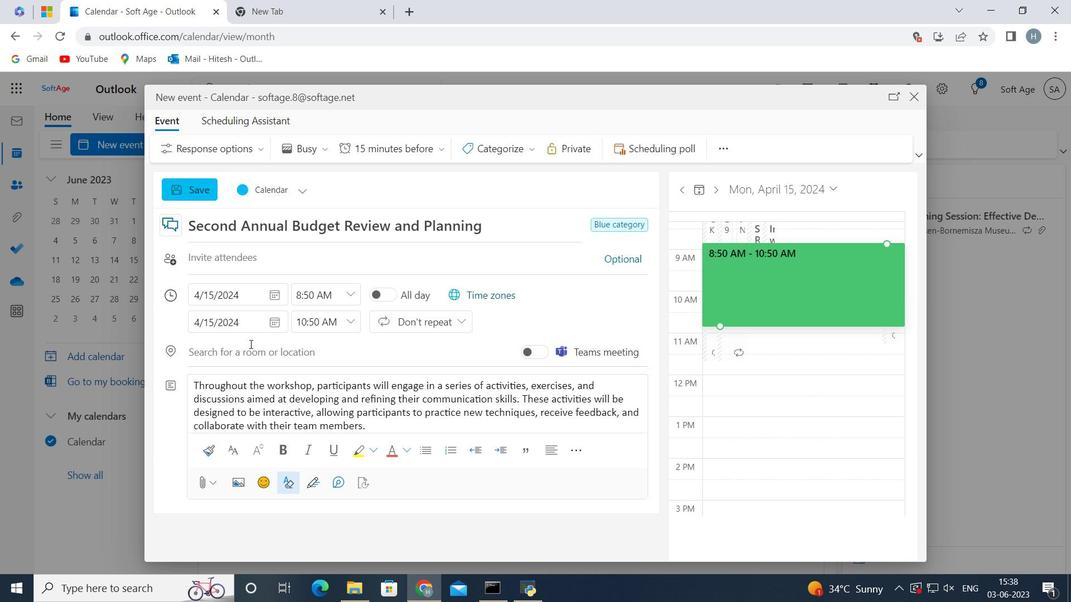 
Action: Mouse pressed left at (253, 351)
Screenshot: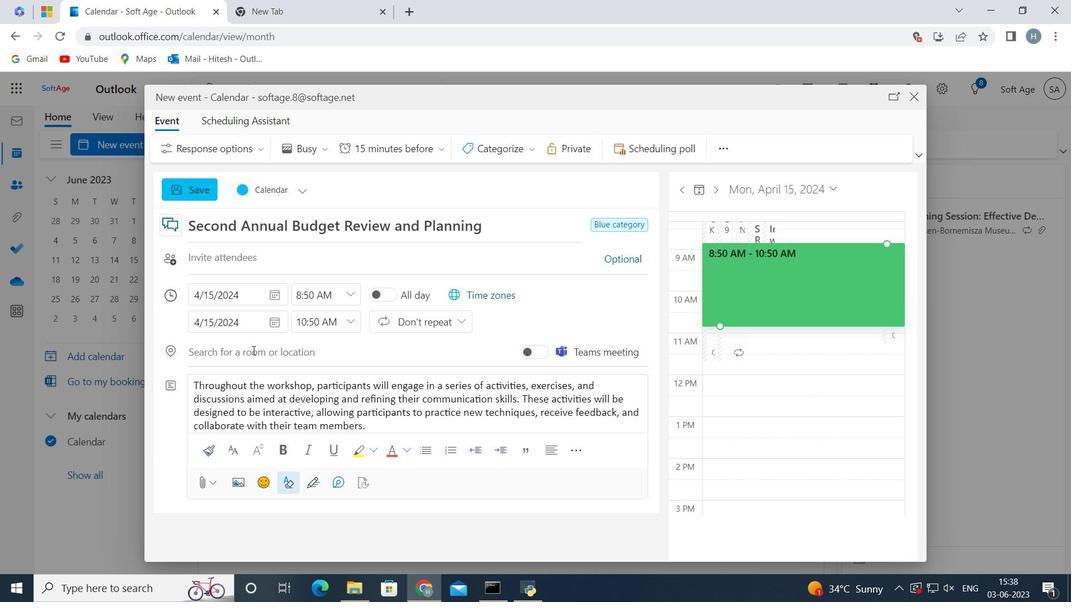 
Action: Key pressed <Key.shift>Dar<Key.space>es<Key.space><Key.shift><Key.shift><Key.shift><Key.shift><Key.shift><Key.shift><Key.shift><Key.shift>Salaam<Key.space><Key.shift>Tanzania
Screenshot: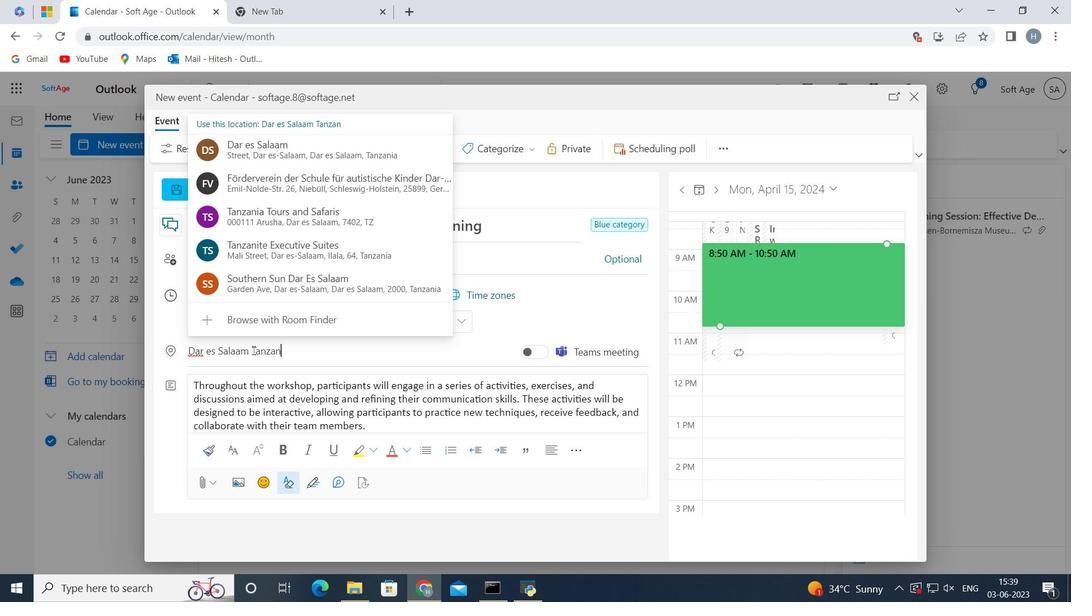 
Action: Mouse moved to (554, 307)
Screenshot: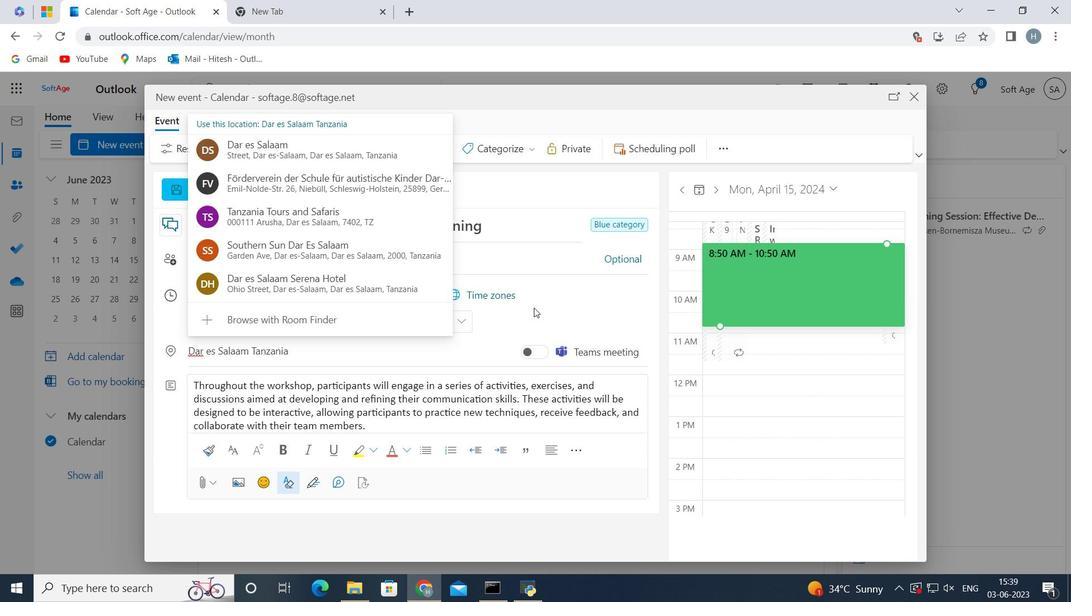 
Action: Mouse pressed left at (554, 307)
Screenshot: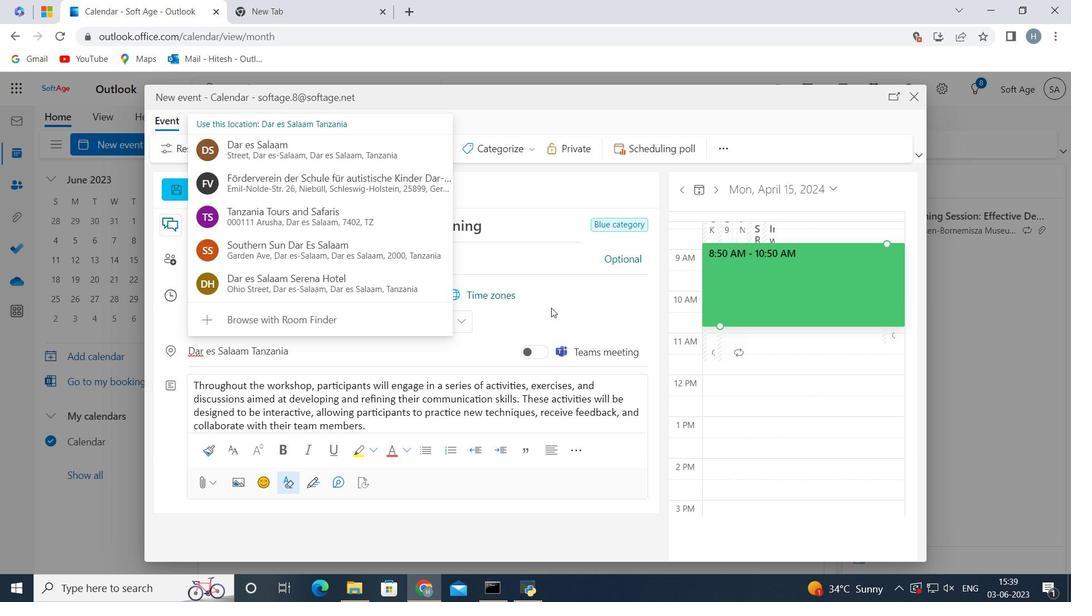 
Action: Mouse moved to (306, 281)
Screenshot: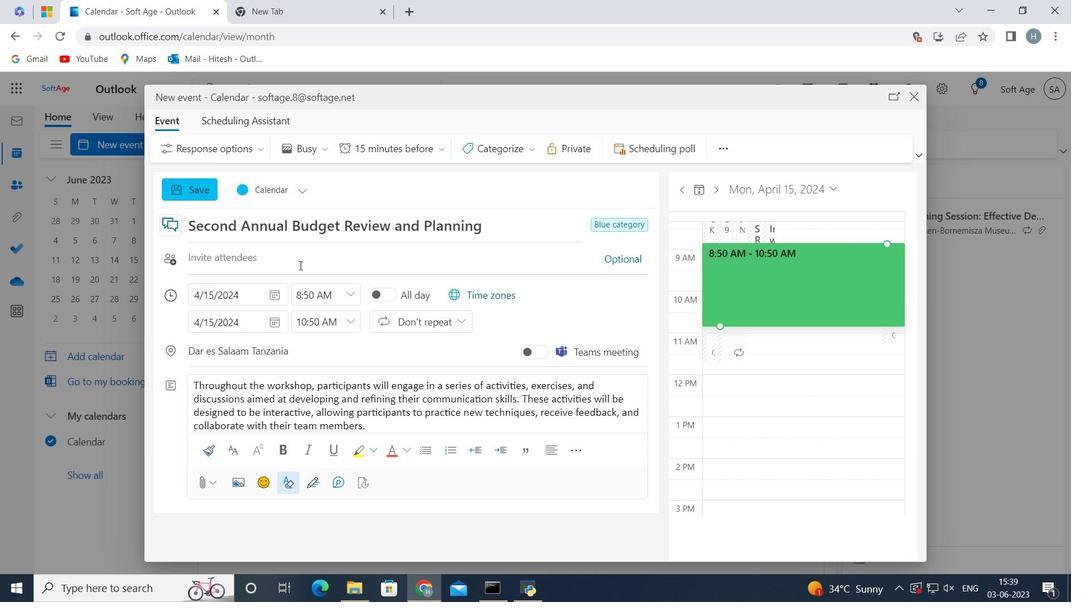 
Action: Mouse pressed left at (306, 281)
Screenshot: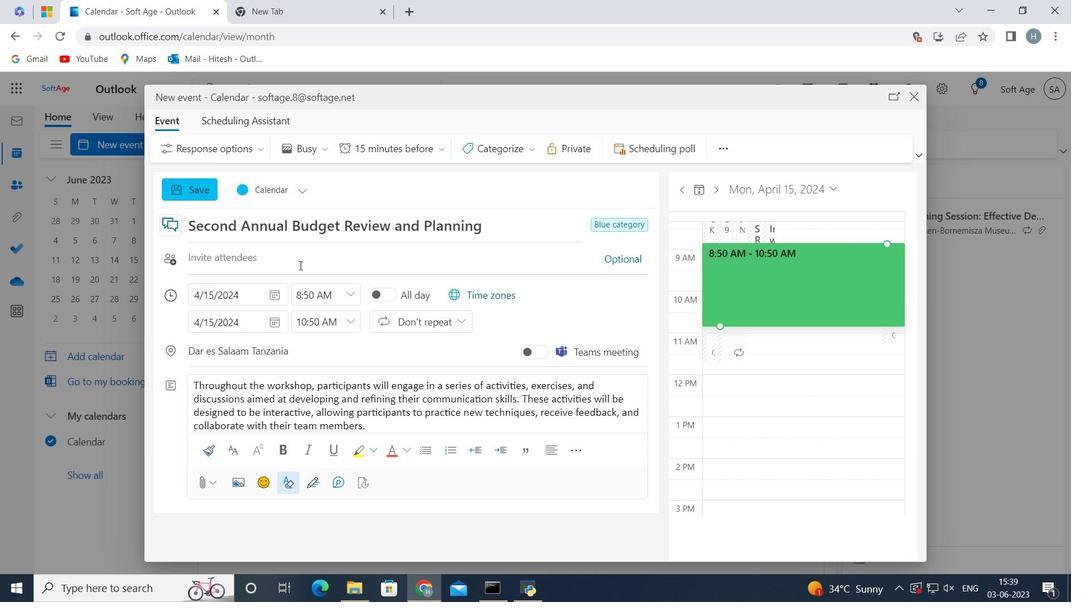 
Action: Mouse moved to (314, 266)
Screenshot: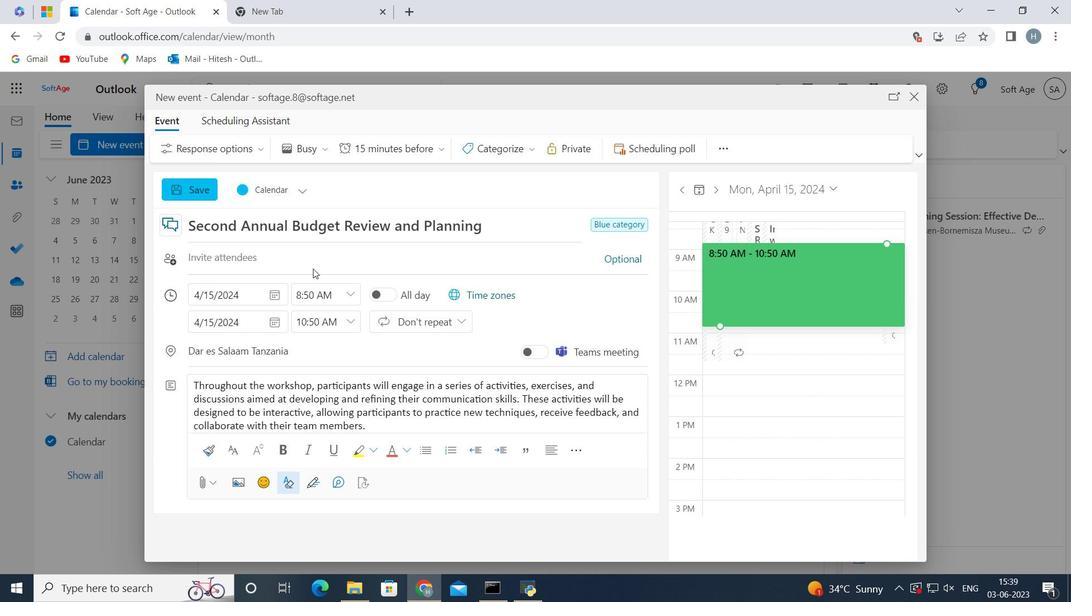 
Action: Mouse pressed left at (314, 266)
Screenshot: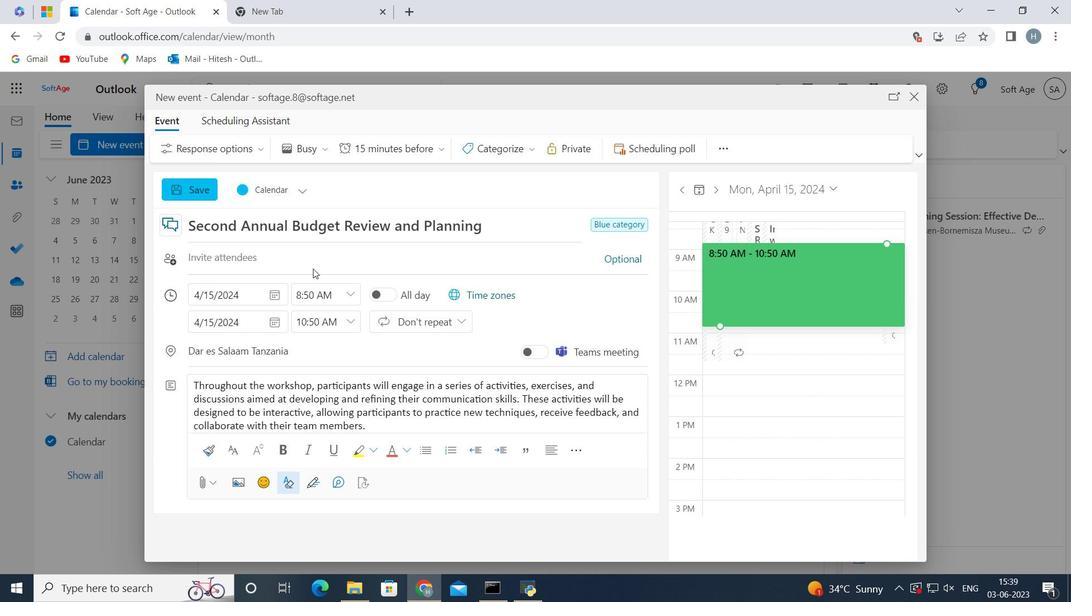 
Action: Mouse moved to (314, 265)
Screenshot: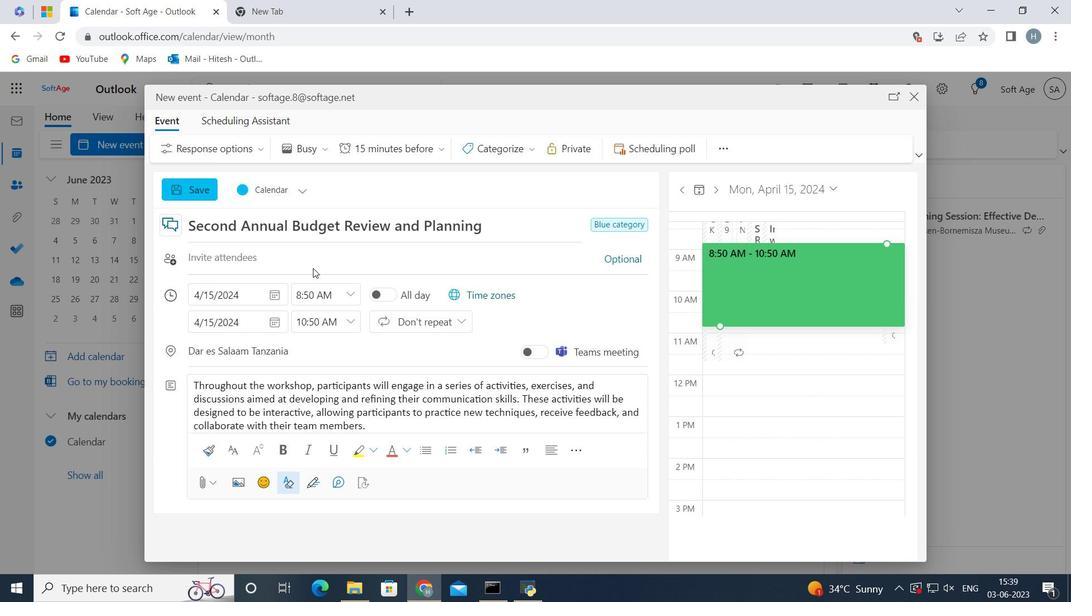 
Action: Key pressed softage.2<Key.shift>@softage.net
Screenshot: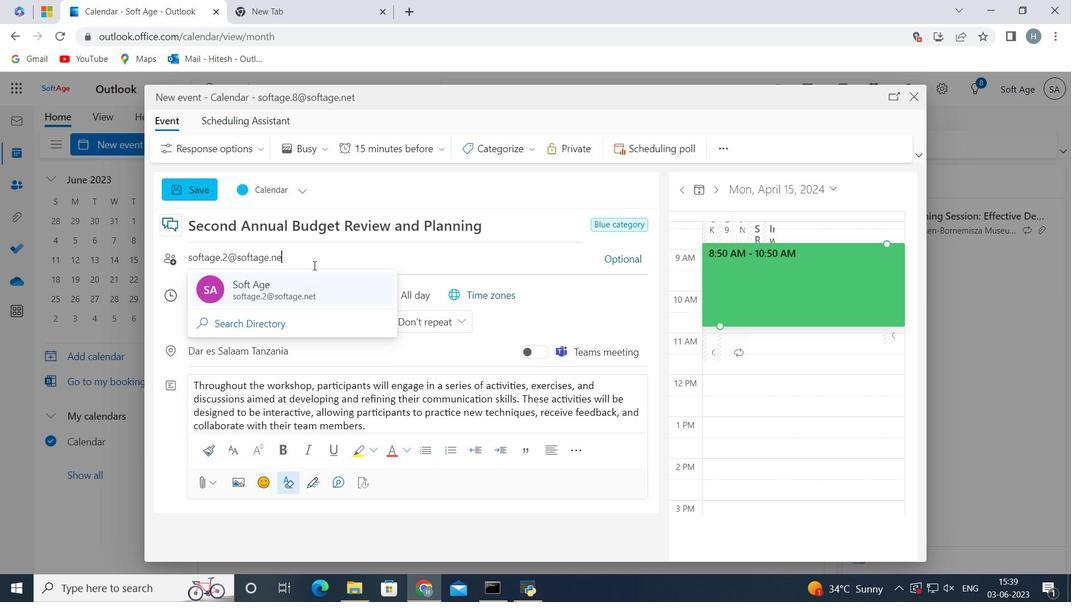 
Action: Mouse moved to (281, 288)
Screenshot: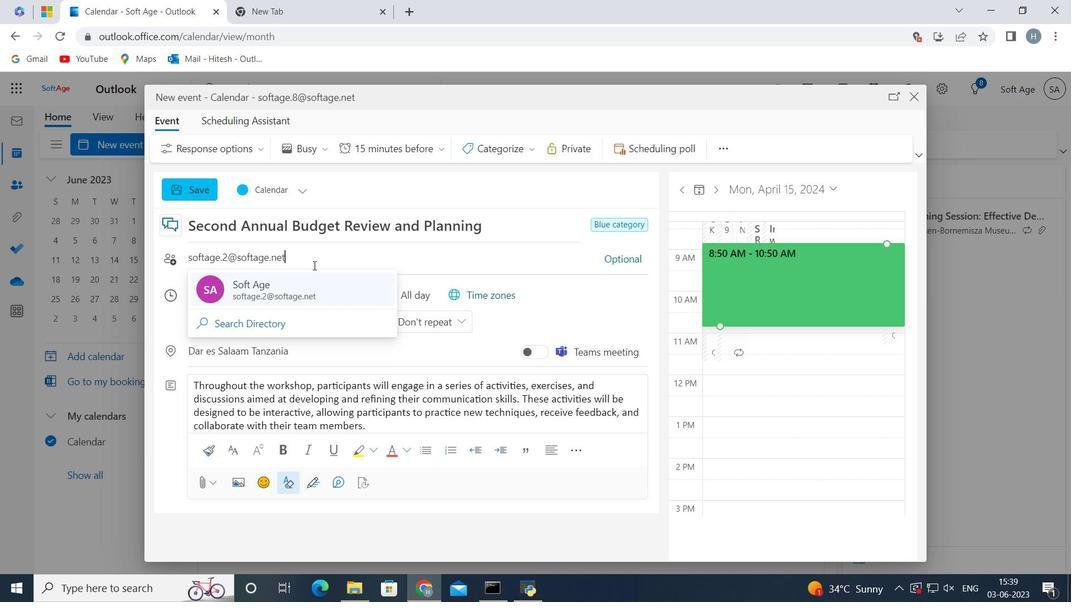 
Action: Mouse pressed left at (281, 288)
Screenshot: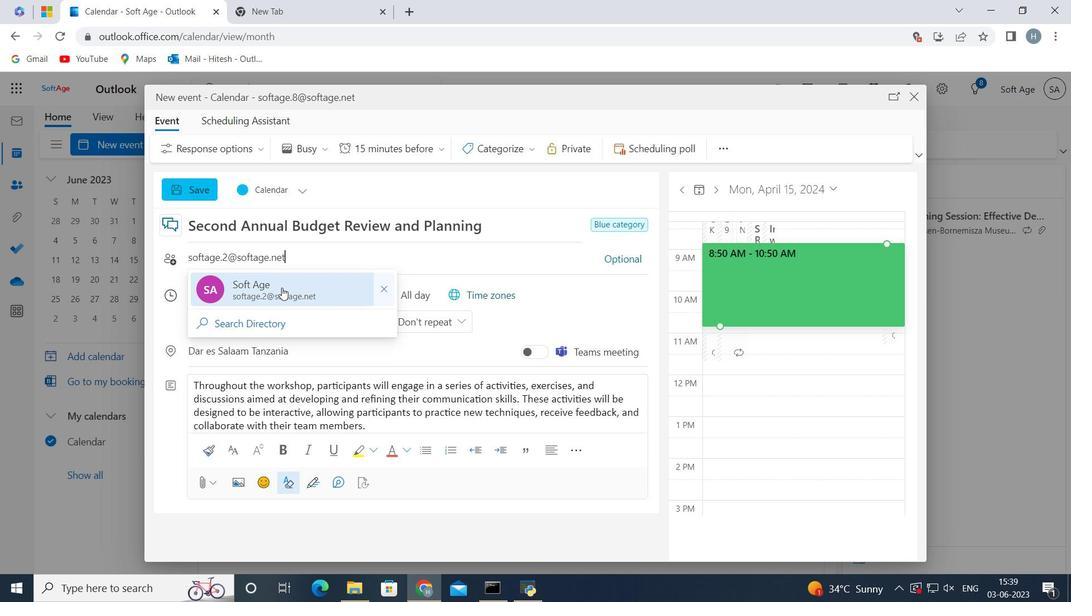 
Action: Key pressed softage.3<Key.shift>@softage.net
Screenshot: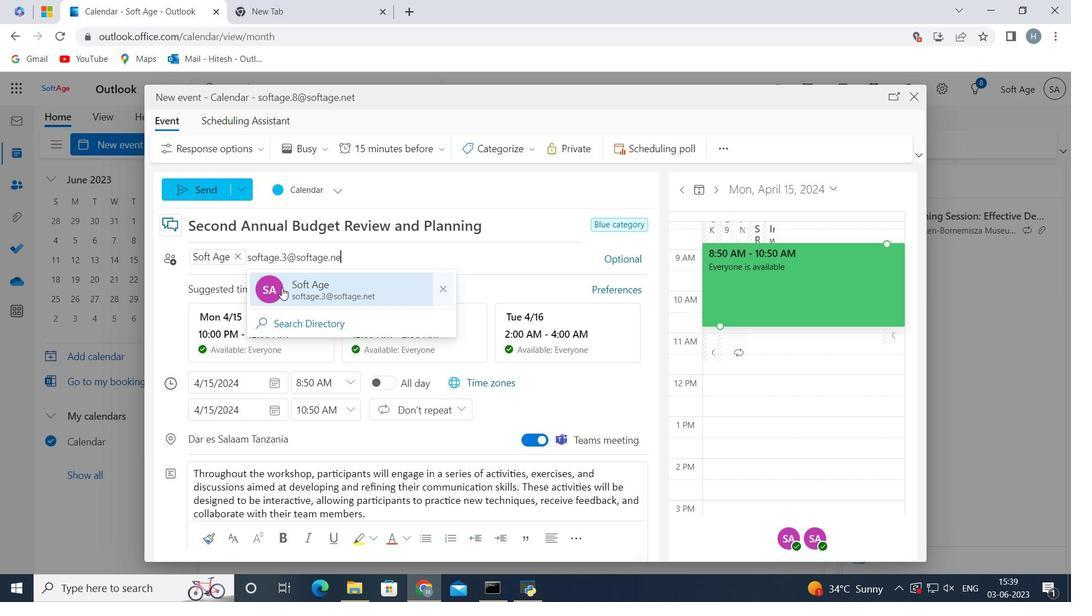
Action: Mouse moved to (289, 289)
Screenshot: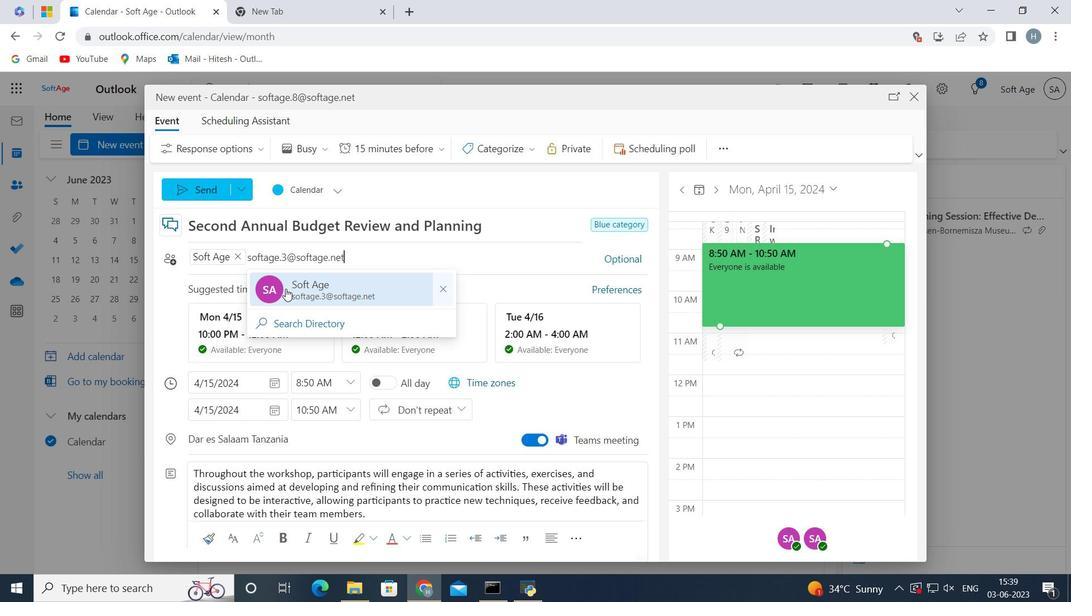 
Action: Mouse pressed left at (289, 289)
Screenshot: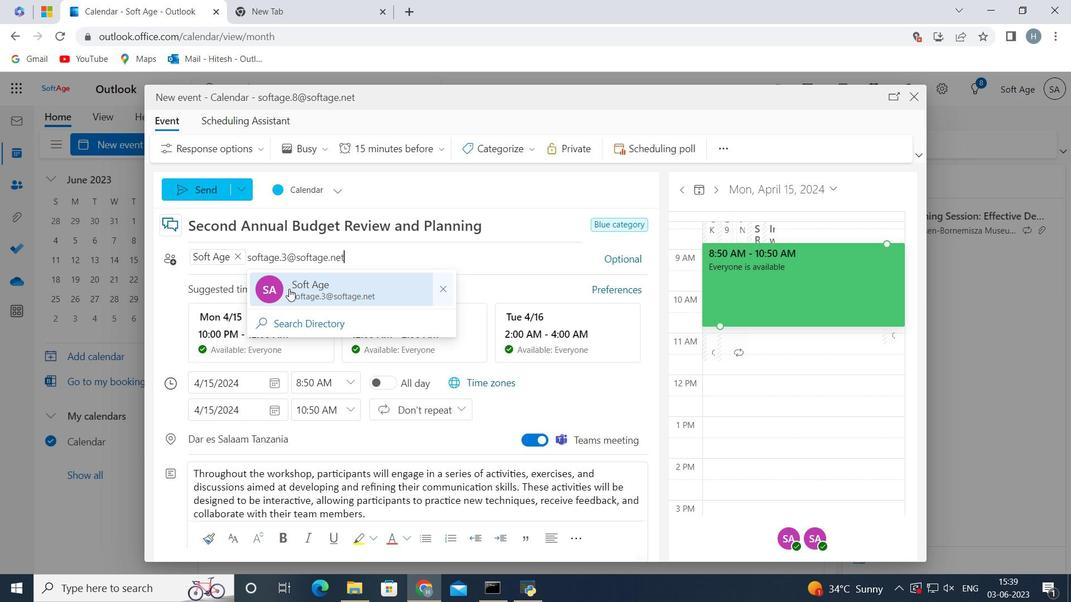 
Action: Mouse moved to (324, 319)
Screenshot: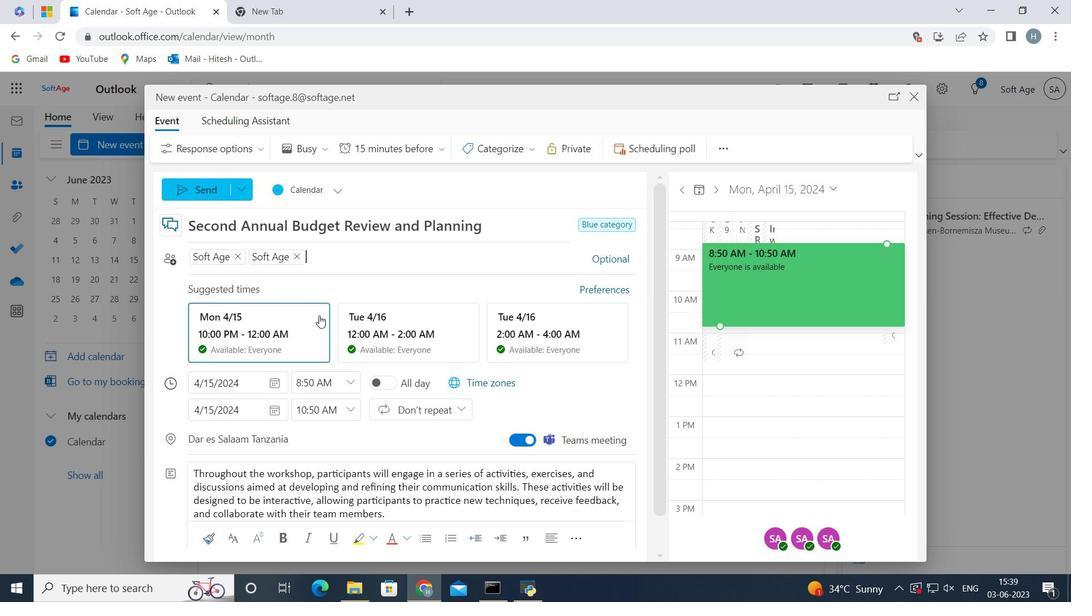 
Action: Mouse scrolled (324, 318) with delta (0, 0)
Screenshot: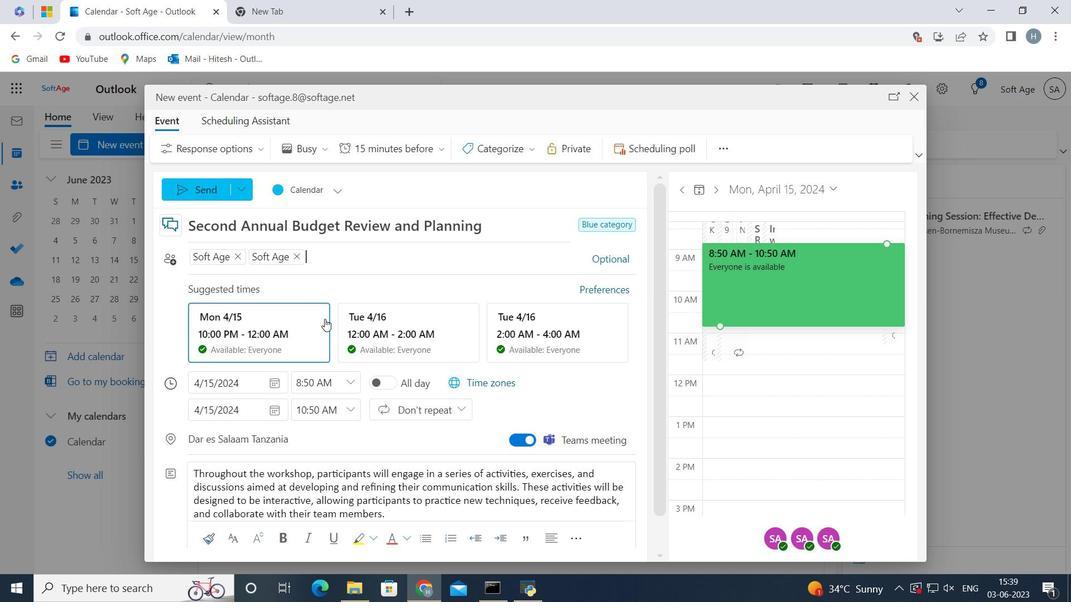 
Action: Mouse moved to (438, 150)
Screenshot: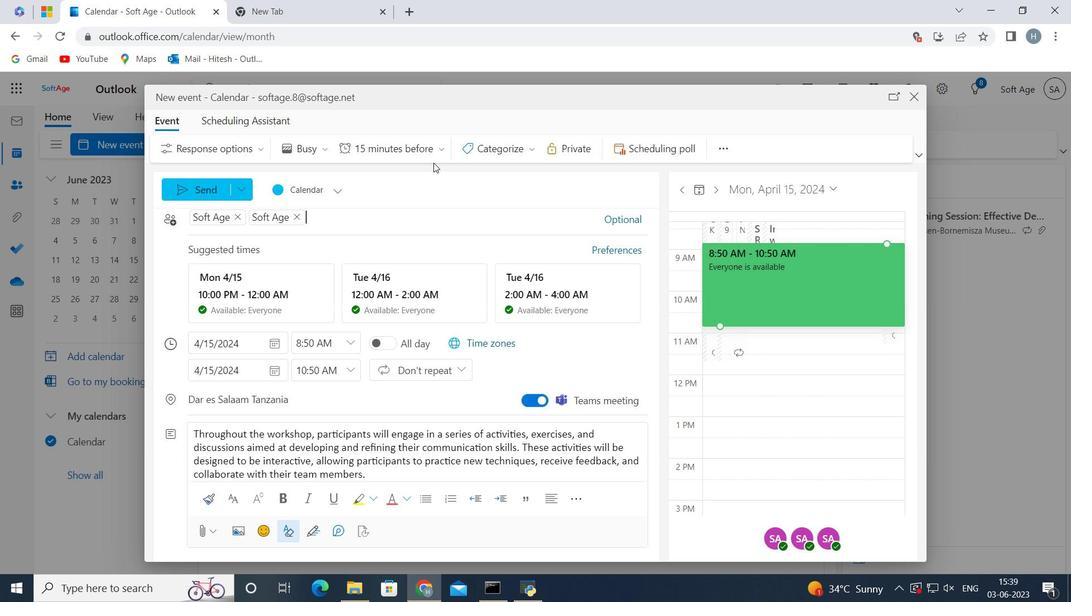 
Action: Mouse pressed left at (438, 150)
Screenshot: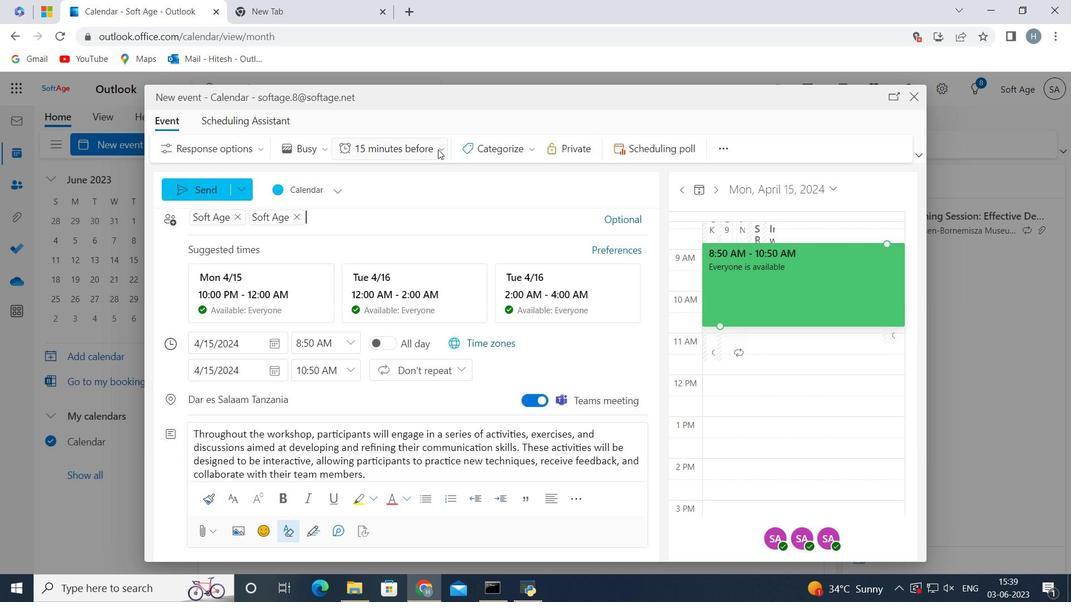
Action: Mouse moved to (408, 274)
Screenshot: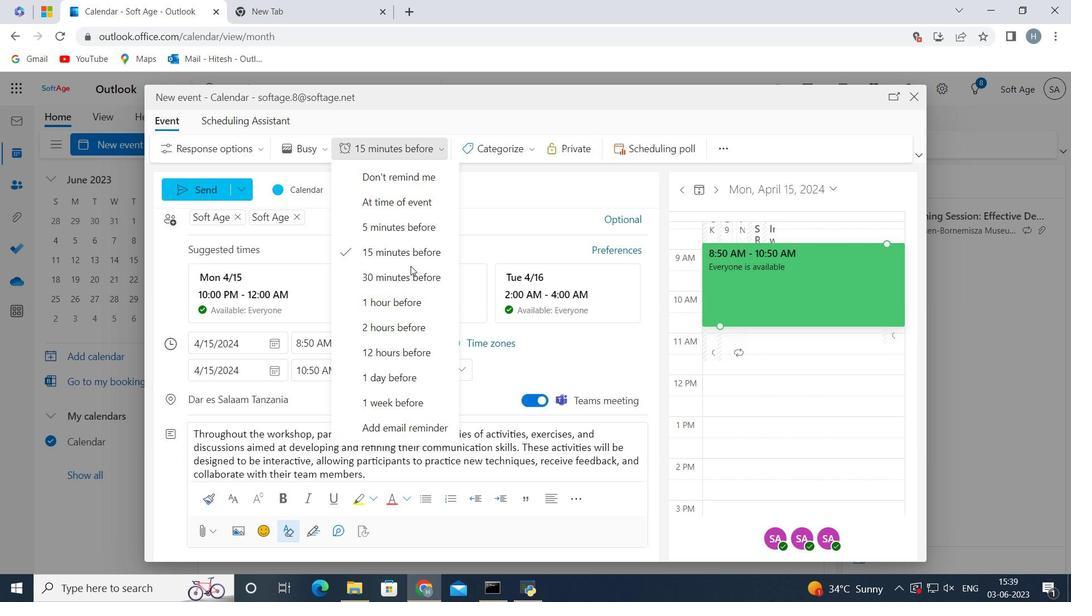 
Action: Mouse pressed left at (408, 274)
Screenshot: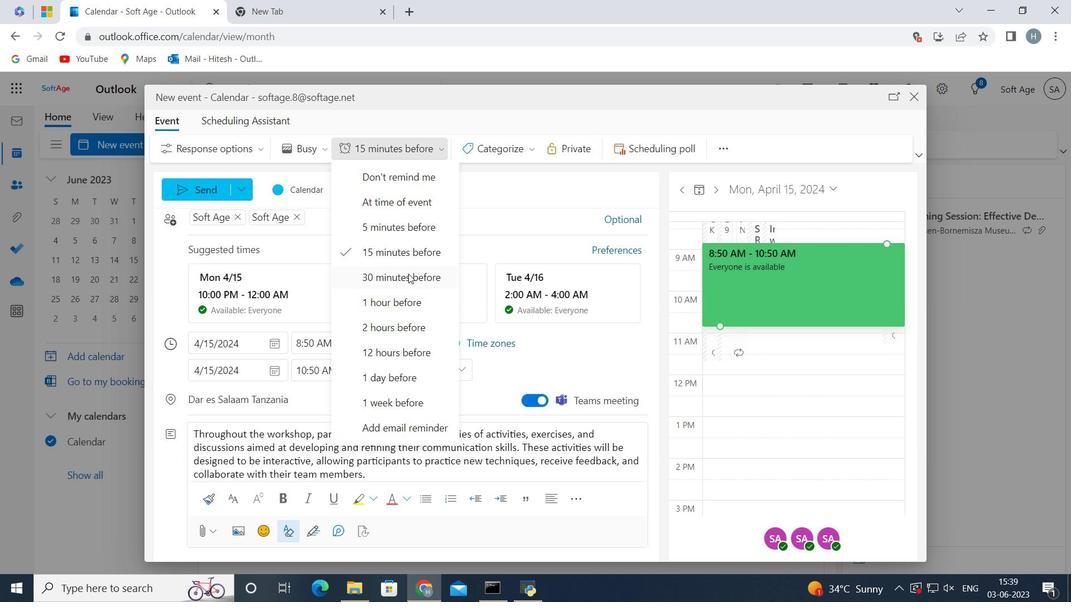 
Action: Mouse moved to (453, 188)
Screenshot: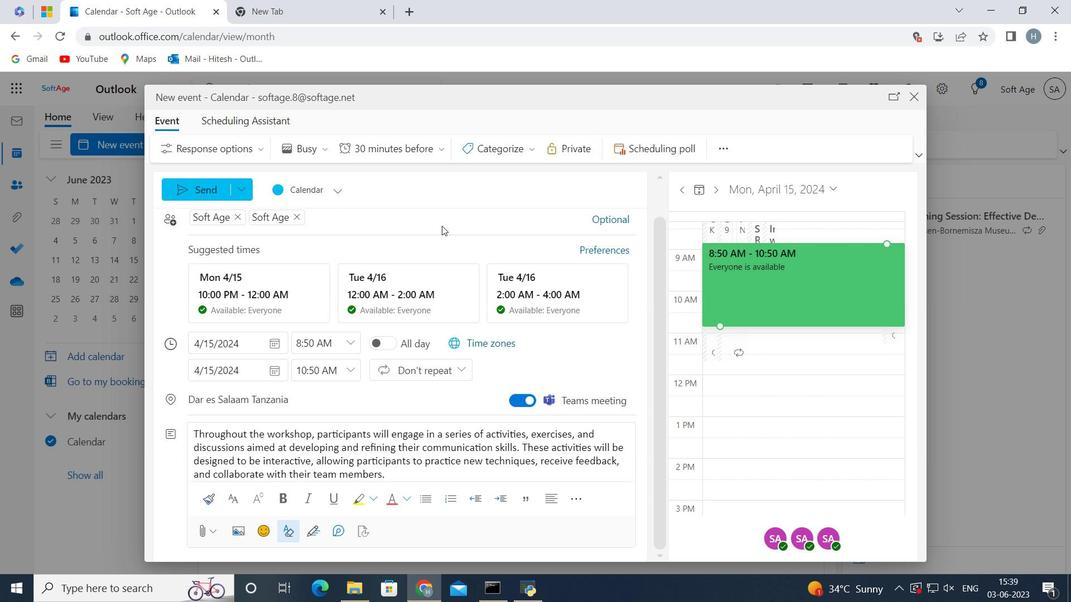 
